 Task: Find connections with filter location Tébessa with filter topic #goalswith filter profile language Spanish with filter current company Digit Insurance with filter school VELS University with filter industry Retail Building Materials and Garden Equipment with filter service category Date Entry with filter keywords title Web Developer
Action: Mouse moved to (511, 71)
Screenshot: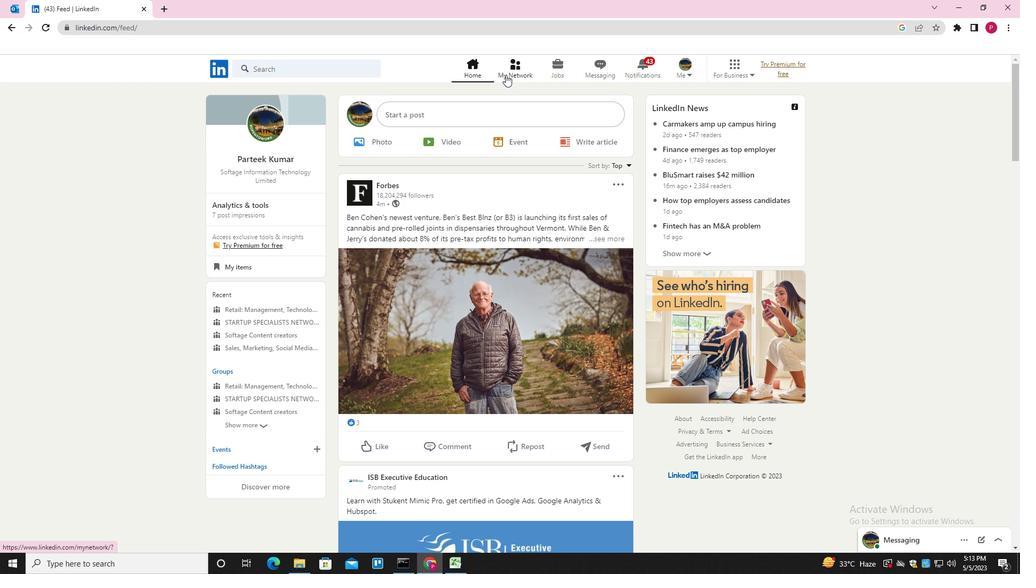 
Action: Mouse pressed left at (511, 71)
Screenshot: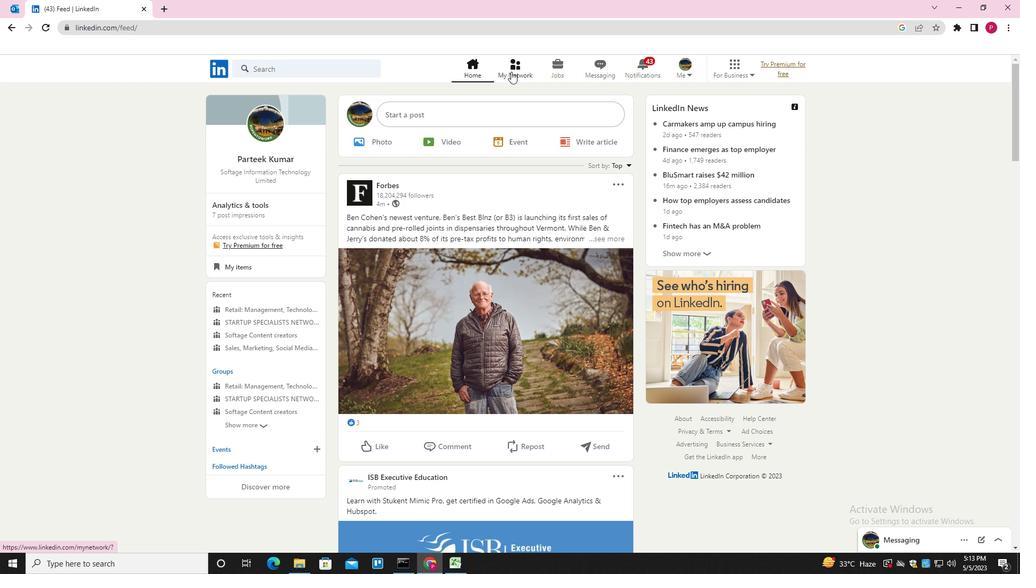 
Action: Mouse moved to (306, 121)
Screenshot: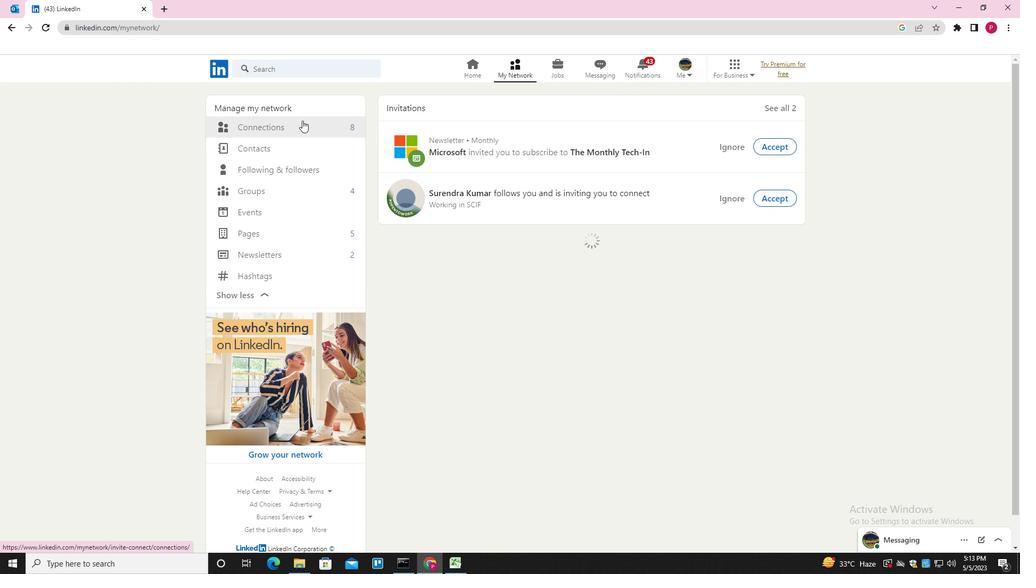 
Action: Mouse pressed left at (306, 121)
Screenshot: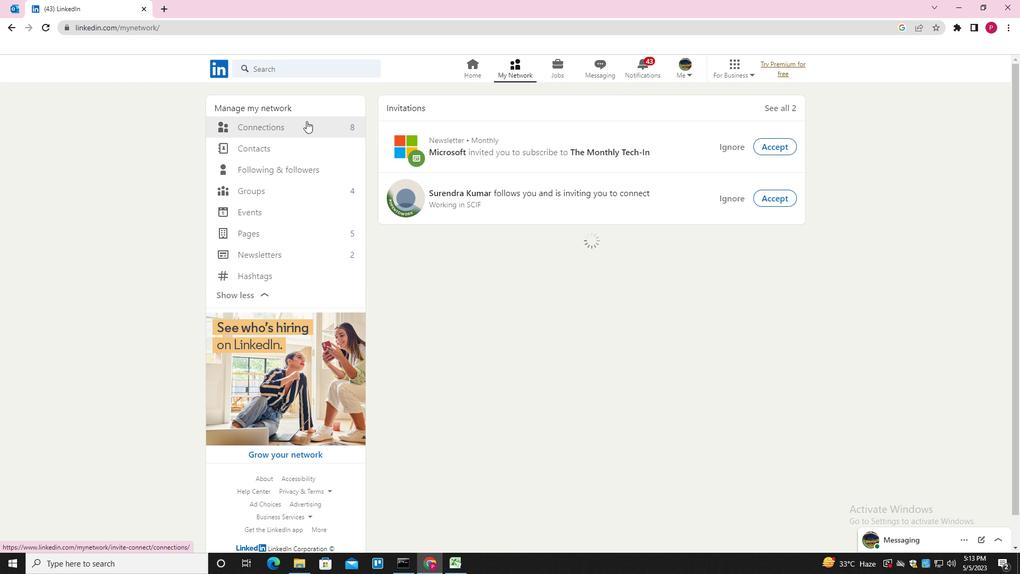 
Action: Mouse moved to (570, 130)
Screenshot: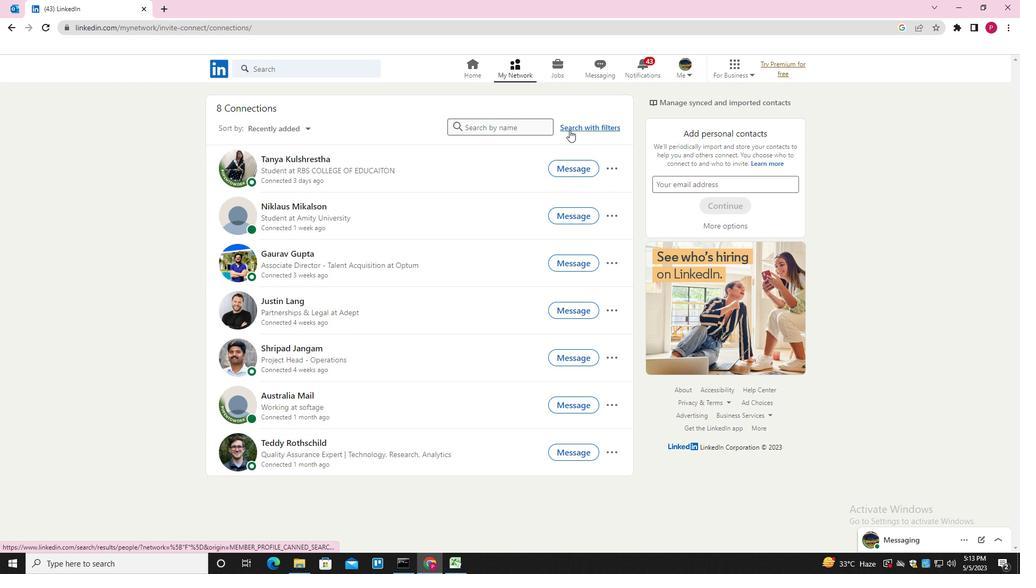 
Action: Mouse pressed left at (570, 130)
Screenshot: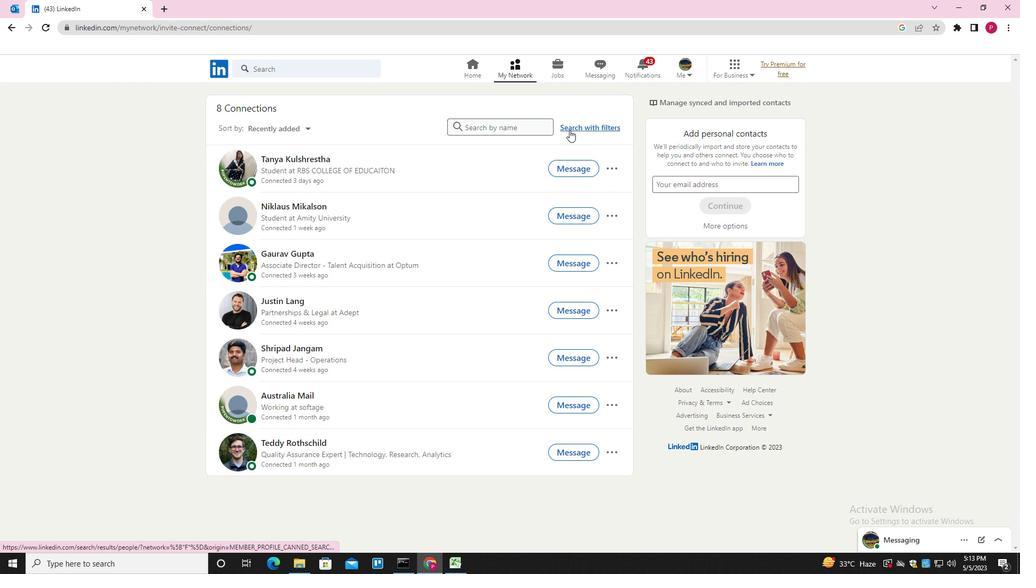 
Action: Mouse moved to (542, 98)
Screenshot: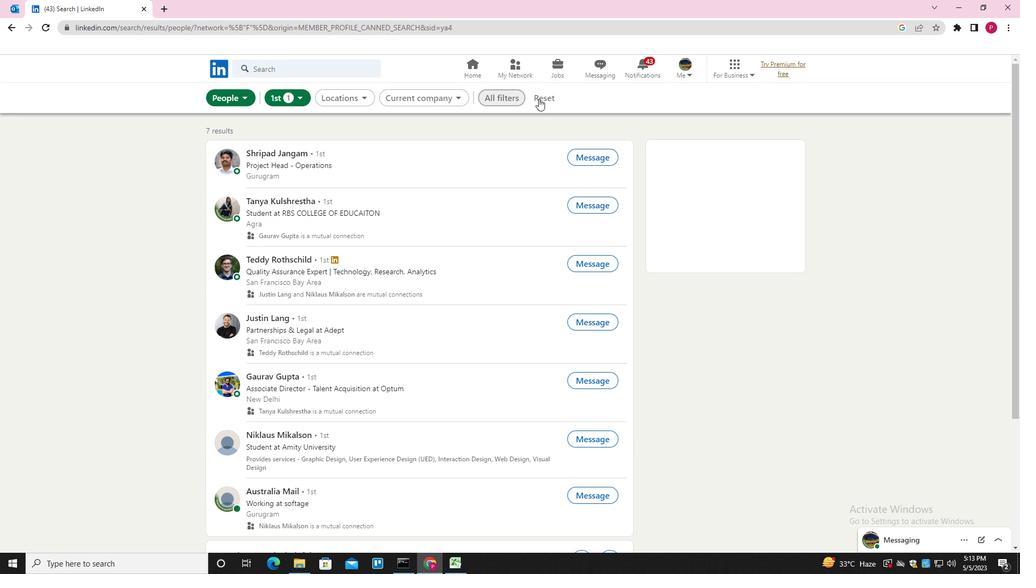 
Action: Mouse pressed left at (542, 98)
Screenshot: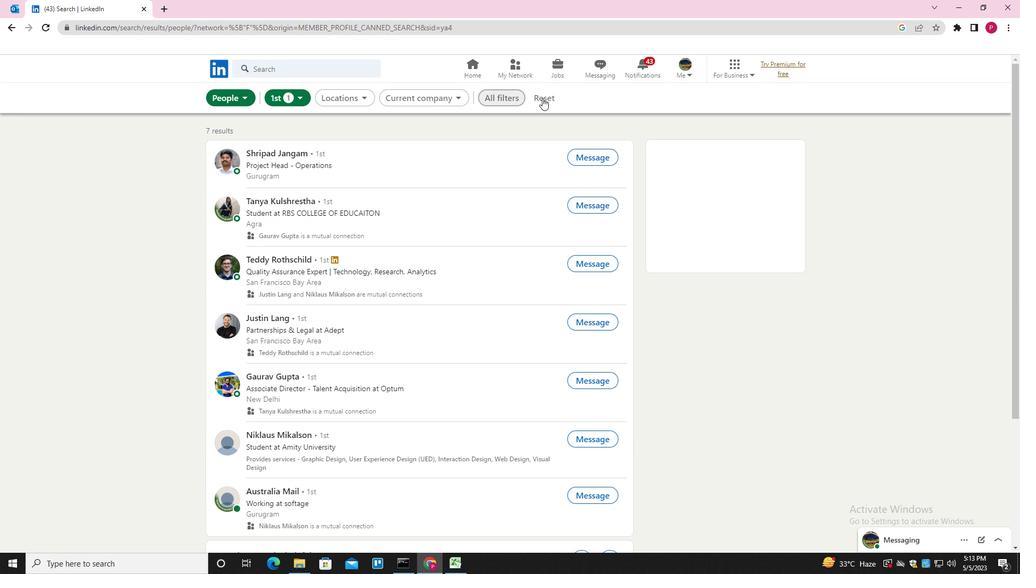 
Action: Mouse pressed left at (542, 98)
Screenshot: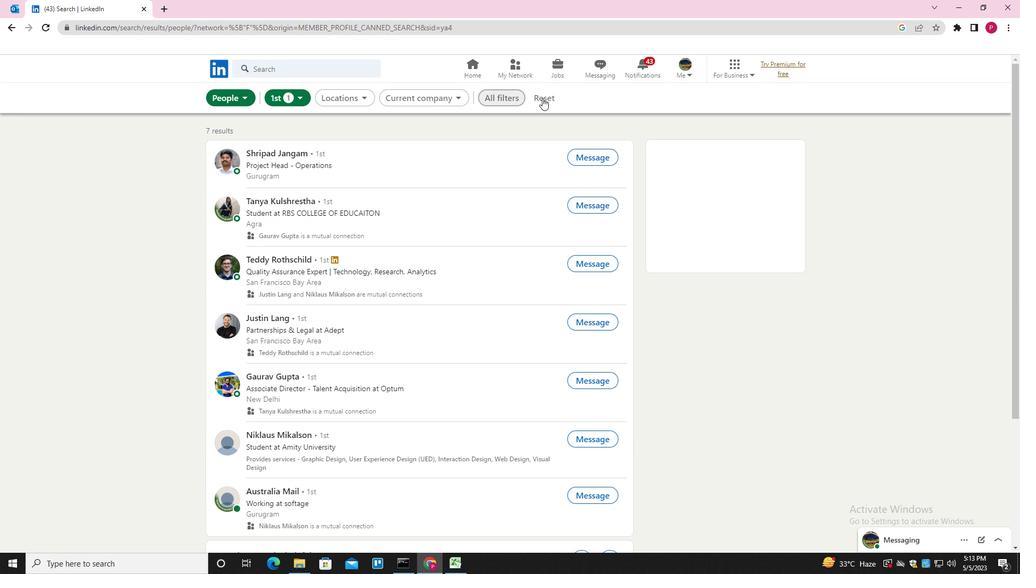 
Action: Mouse moved to (536, 97)
Screenshot: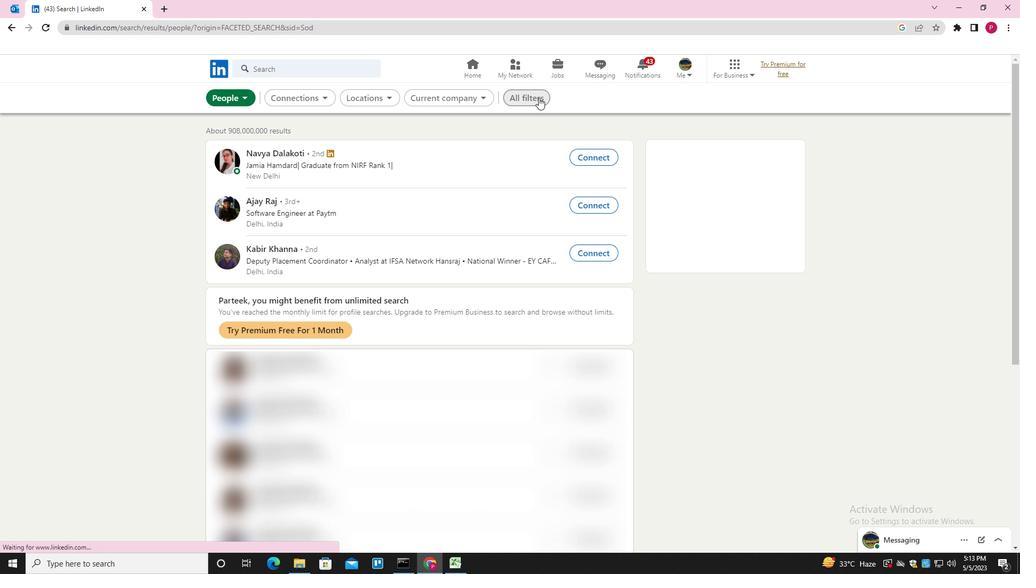 
Action: Mouse pressed left at (536, 97)
Screenshot: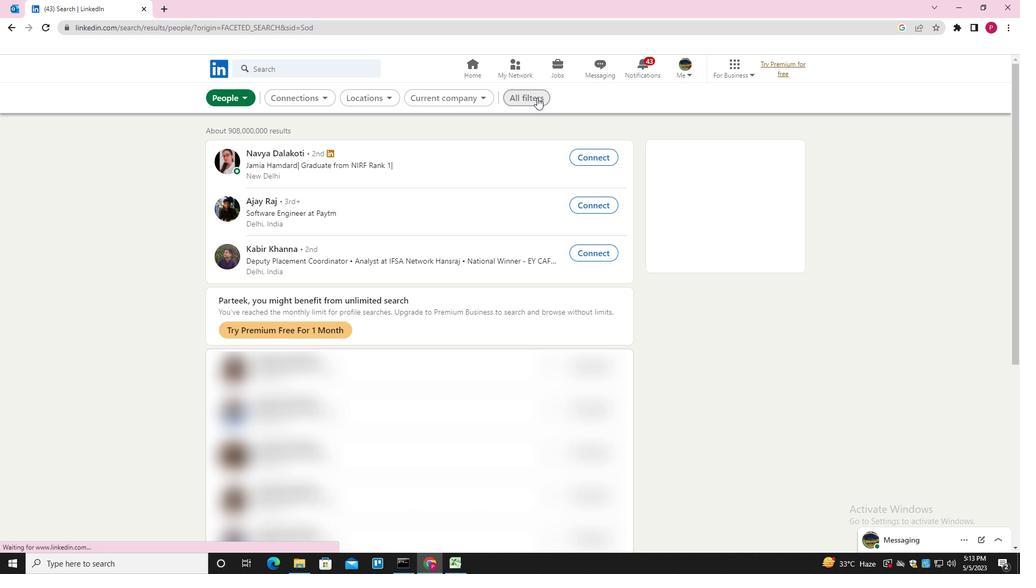 
Action: Mouse moved to (835, 289)
Screenshot: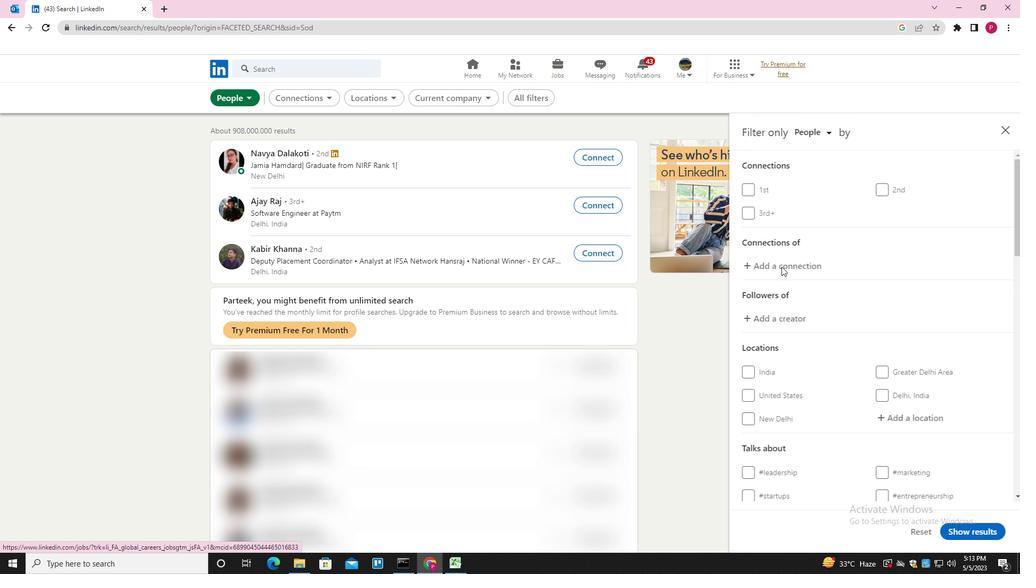 
Action: Mouse scrolled (835, 289) with delta (0, 0)
Screenshot: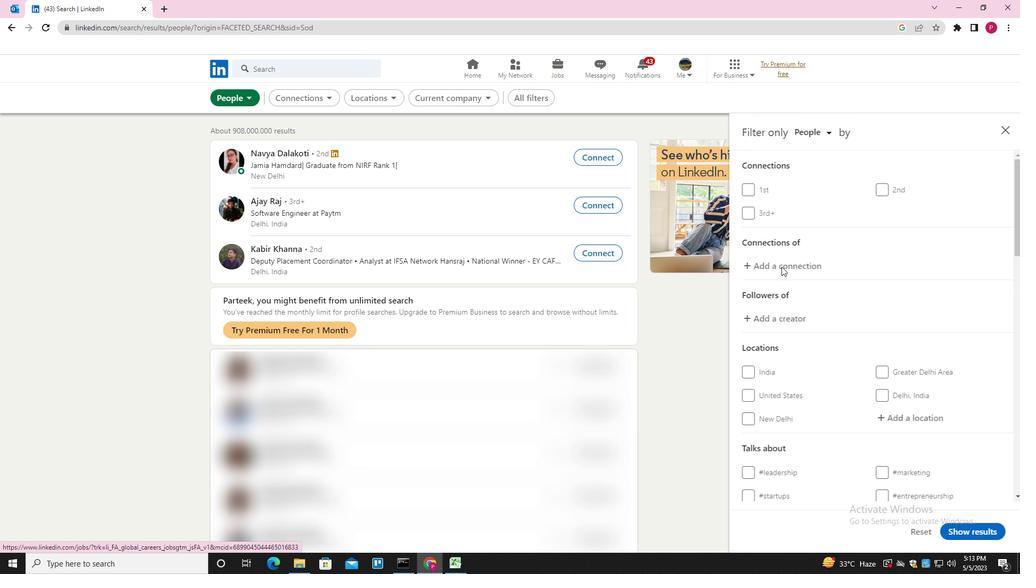 
Action: Mouse scrolled (835, 289) with delta (0, 0)
Screenshot: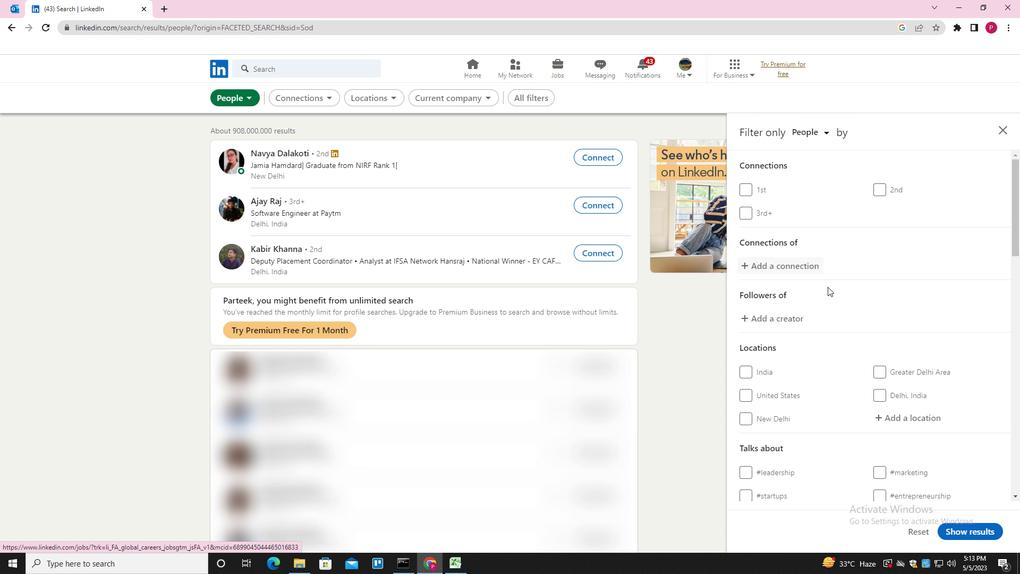 
Action: Mouse moved to (897, 314)
Screenshot: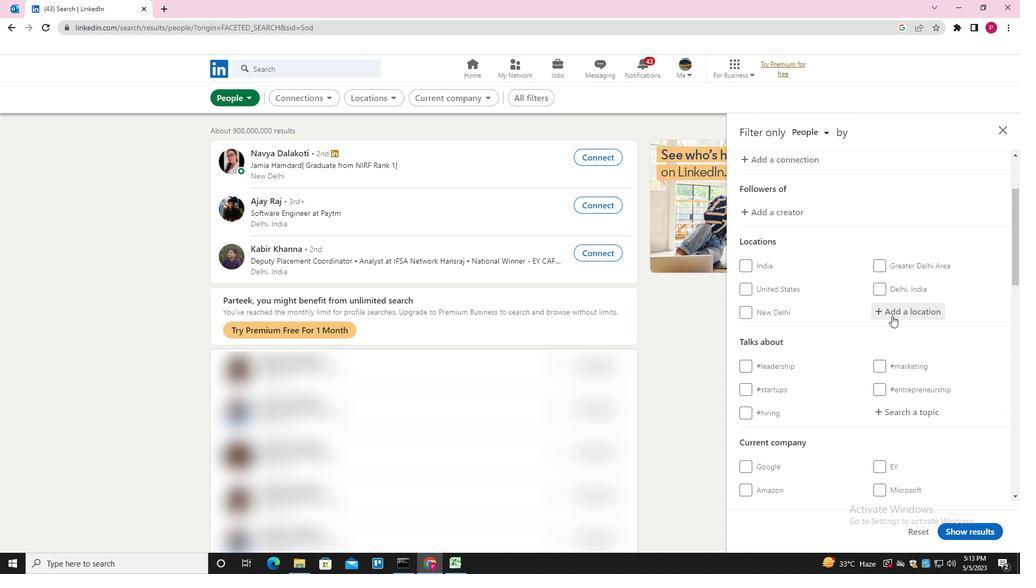 
Action: Mouse pressed left at (897, 314)
Screenshot: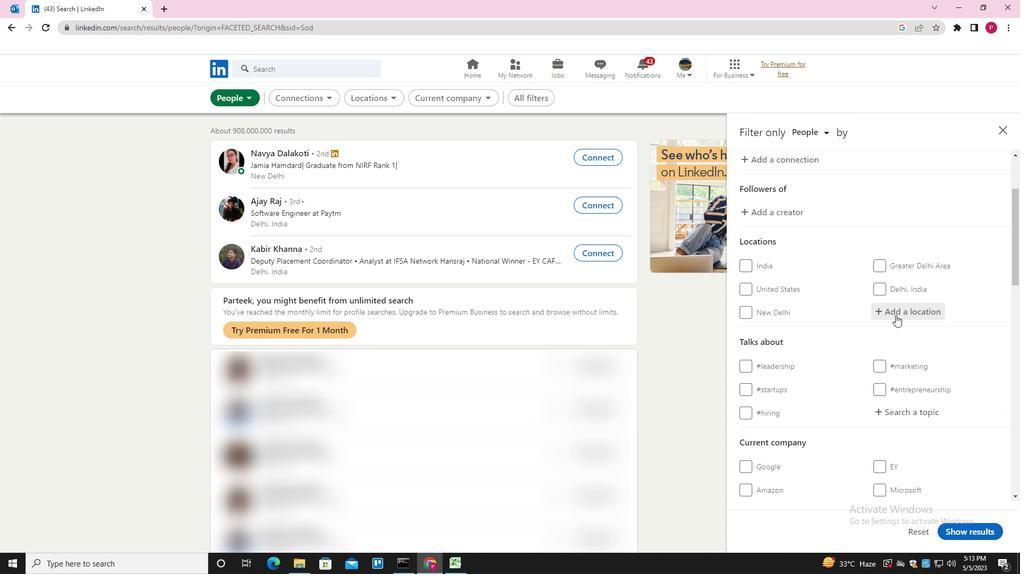 
Action: Mouse moved to (897, 314)
Screenshot: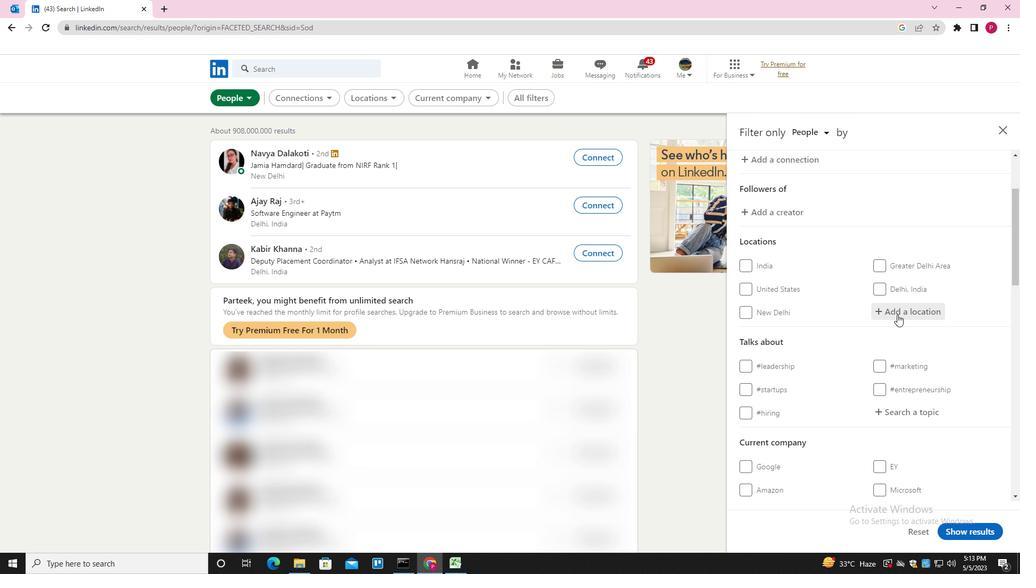 
Action: Key pressed <Key.shift>TEBESSA<Key.down><Key.enter>
Screenshot: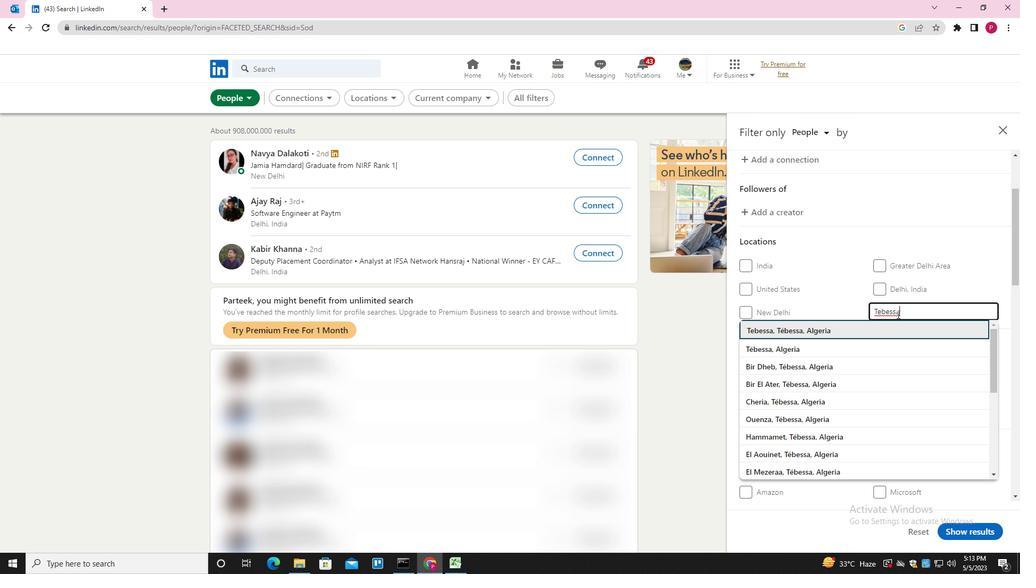 
Action: Mouse moved to (894, 319)
Screenshot: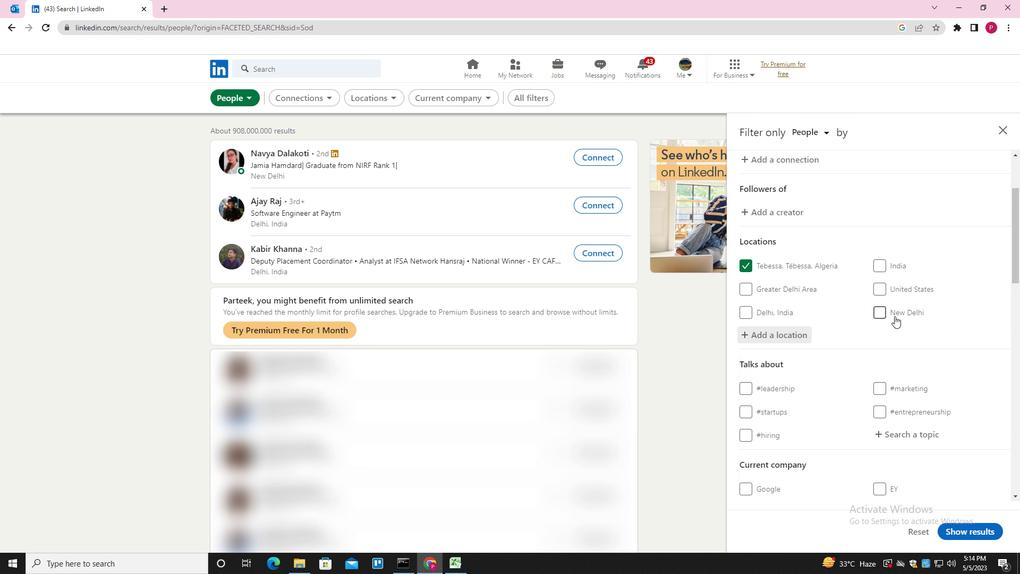 
Action: Mouse scrolled (894, 319) with delta (0, 0)
Screenshot: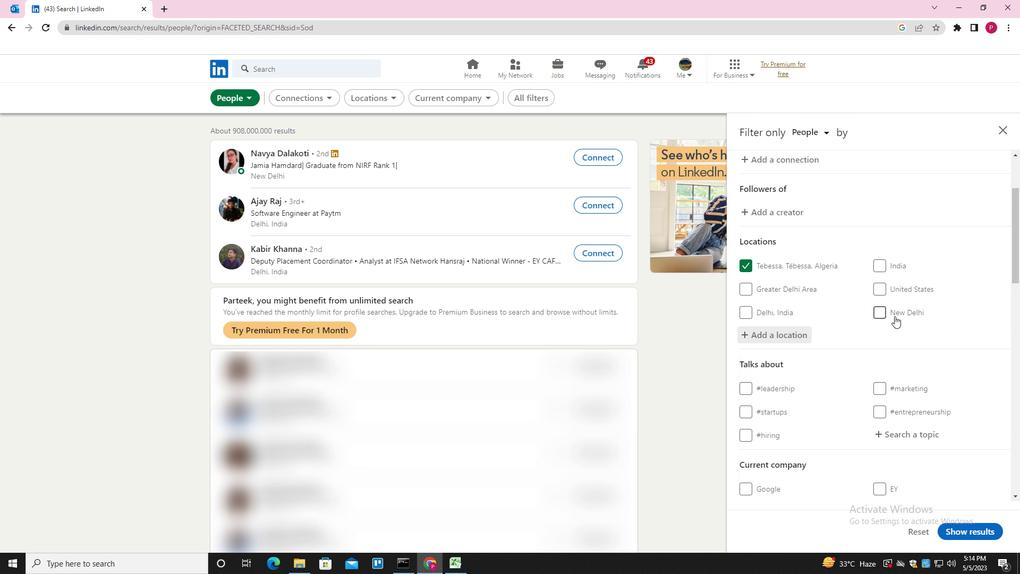 
Action: Mouse scrolled (894, 319) with delta (0, 0)
Screenshot: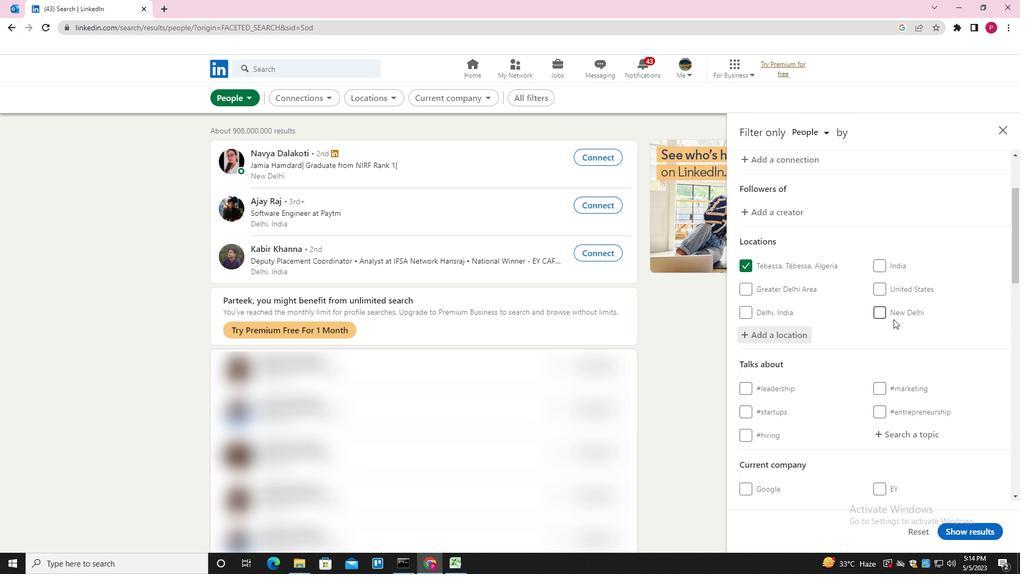 
Action: Mouse moved to (894, 321)
Screenshot: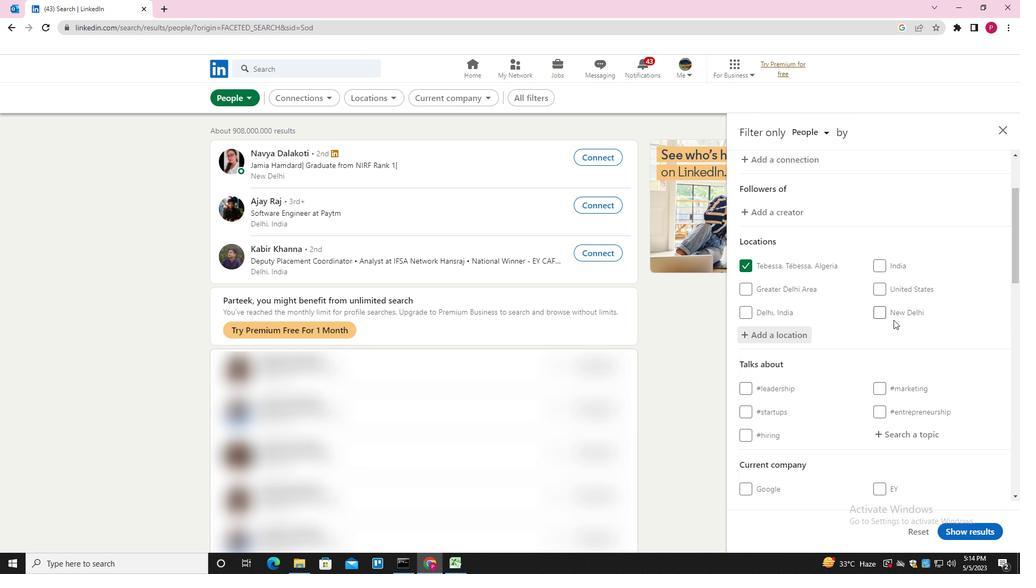 
Action: Mouse scrolled (894, 320) with delta (0, 0)
Screenshot: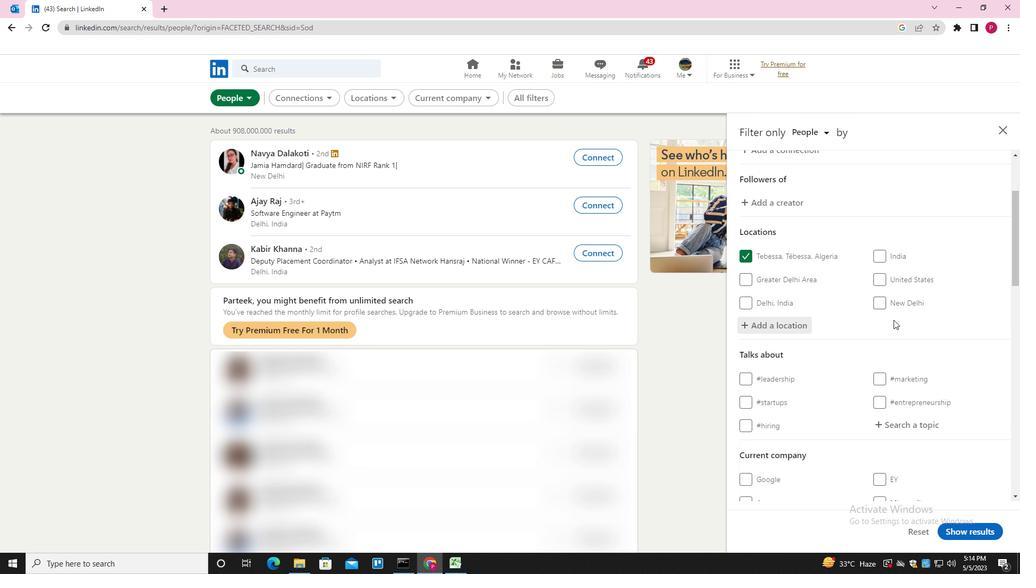 
Action: Mouse moved to (924, 266)
Screenshot: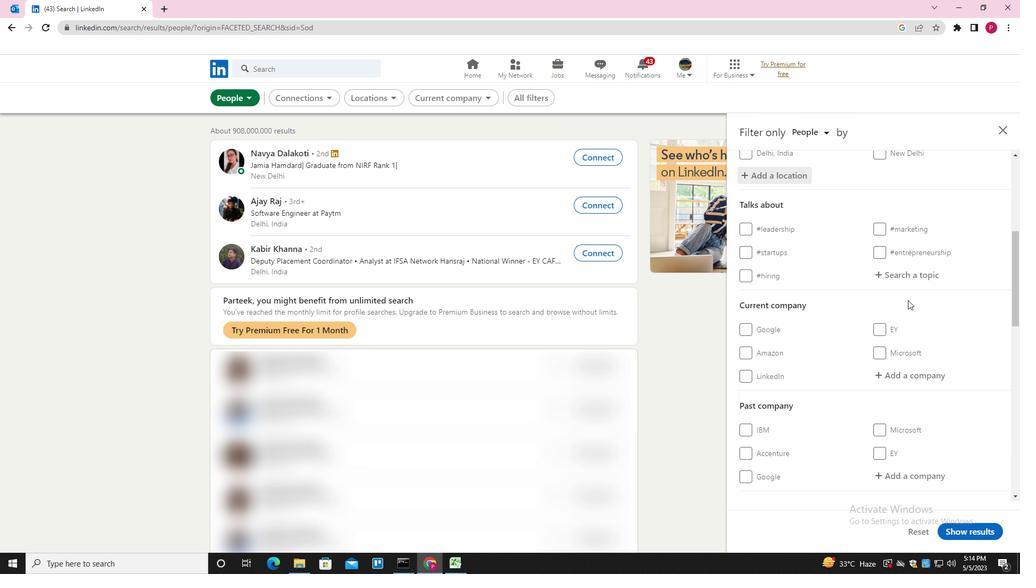 
Action: Mouse pressed left at (924, 266)
Screenshot: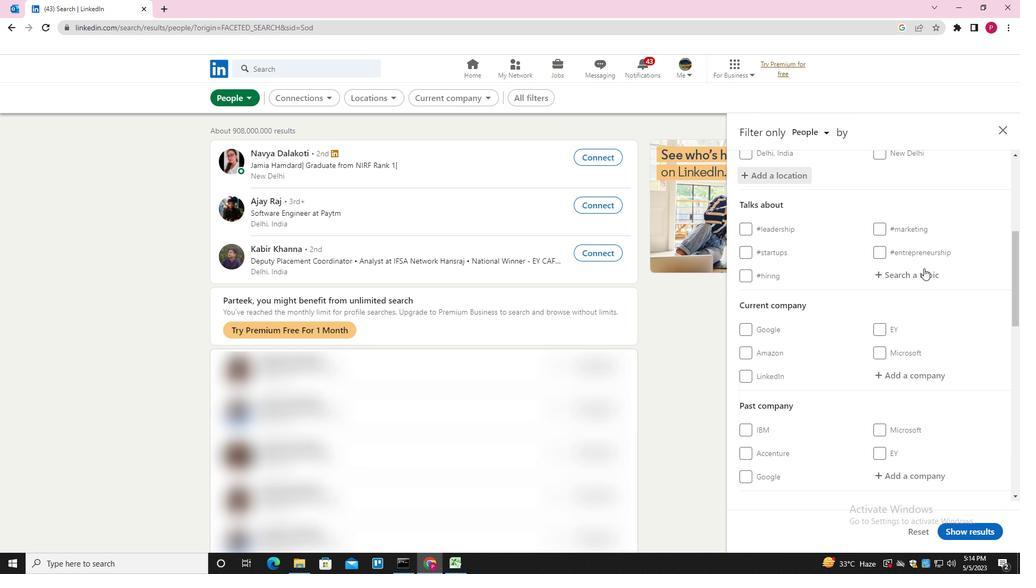 
Action: Key pressed GOL<Key.backspace>ALS<Key.down><Key.enter>
Screenshot: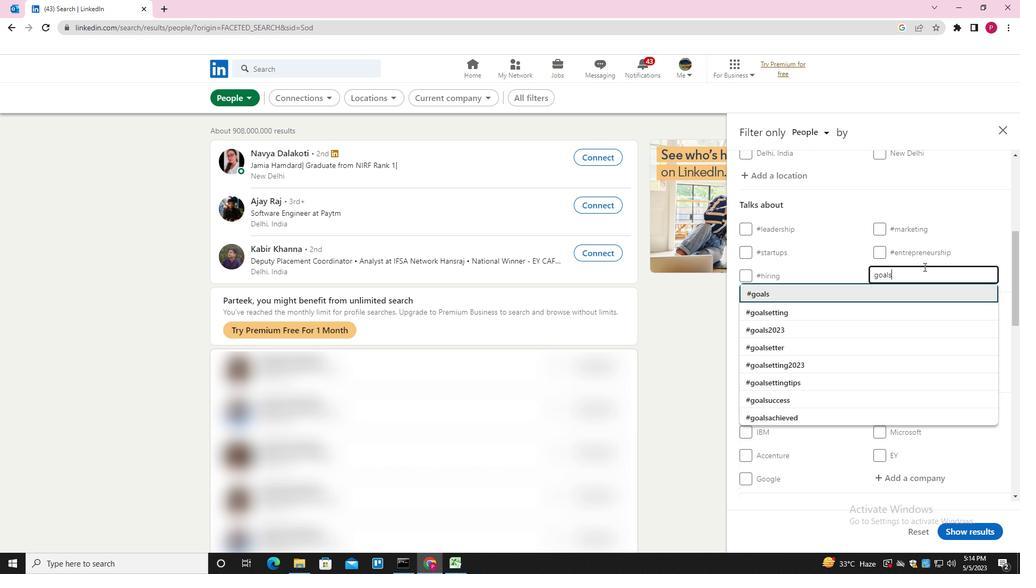 
Action: Mouse moved to (863, 339)
Screenshot: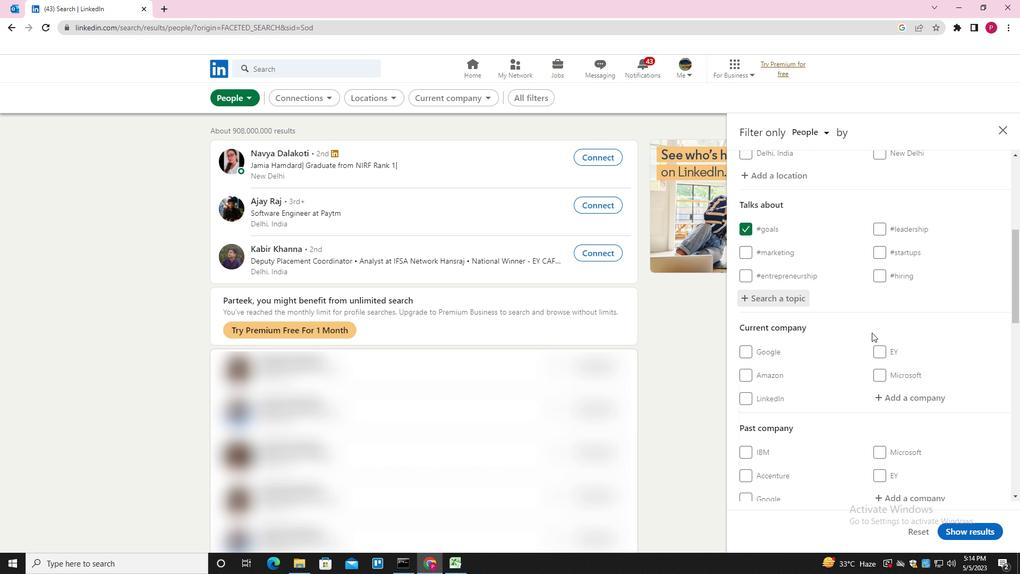 
Action: Mouse scrolled (863, 338) with delta (0, 0)
Screenshot: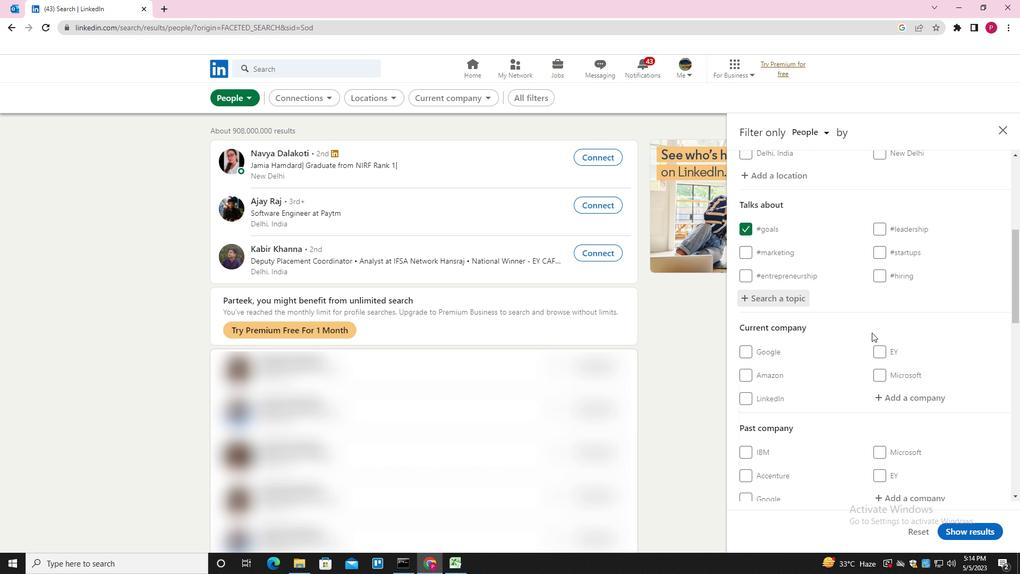 
Action: Mouse scrolled (863, 338) with delta (0, 0)
Screenshot: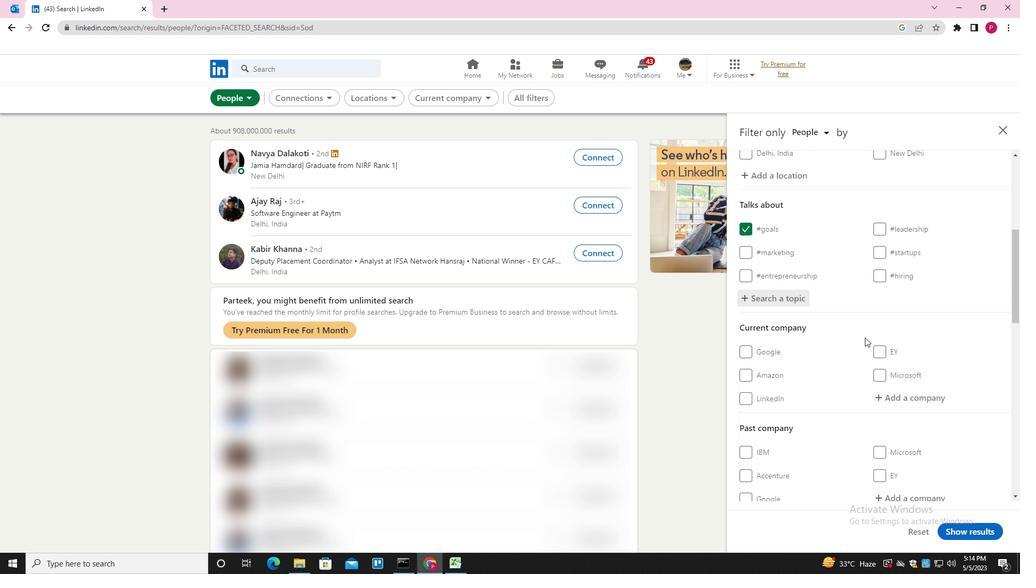 
Action: Mouse scrolled (863, 338) with delta (0, 0)
Screenshot: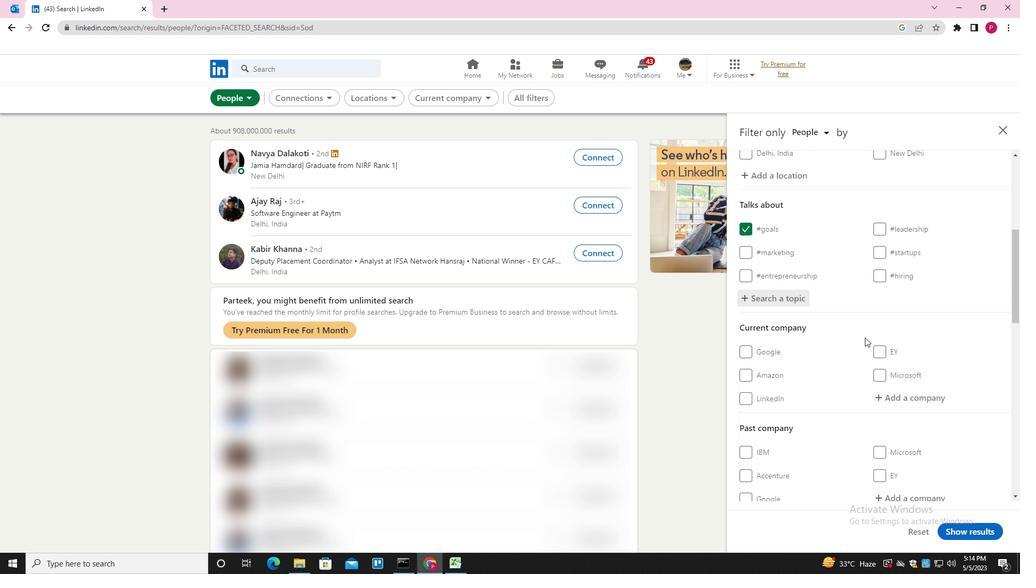 
Action: Mouse scrolled (863, 338) with delta (0, 0)
Screenshot: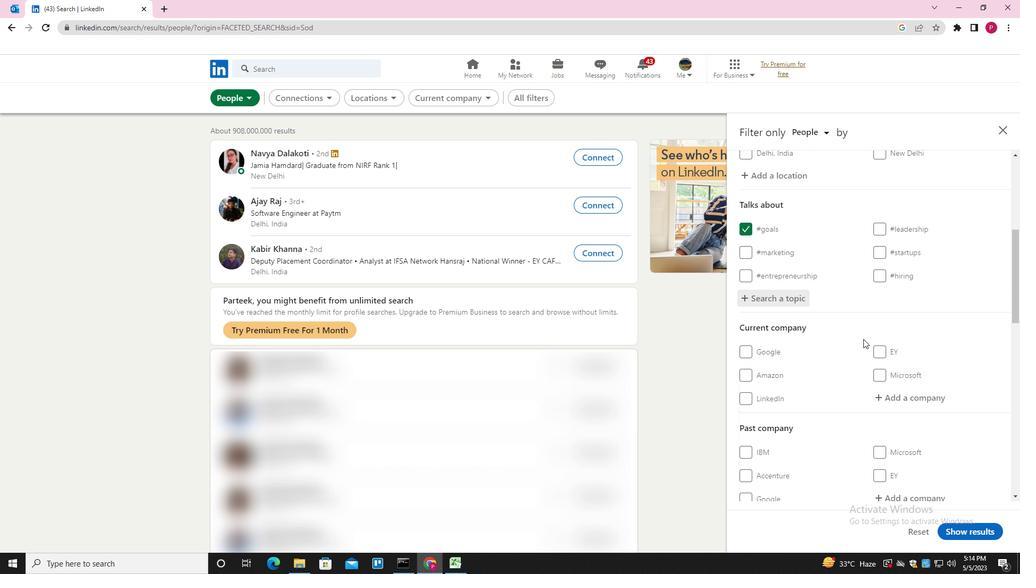 
Action: Mouse scrolled (863, 338) with delta (0, 0)
Screenshot: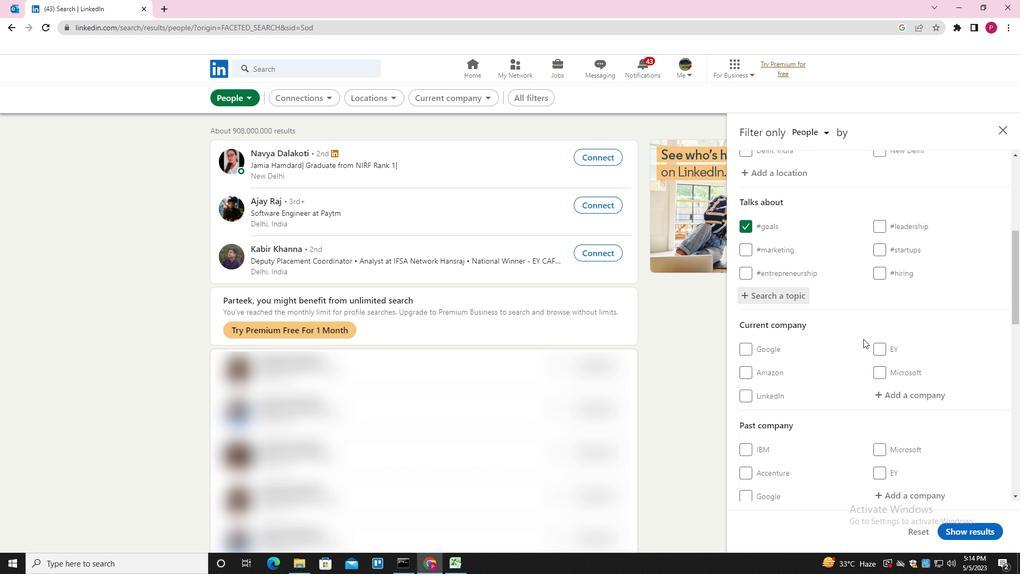 
Action: Mouse scrolled (863, 338) with delta (0, 0)
Screenshot: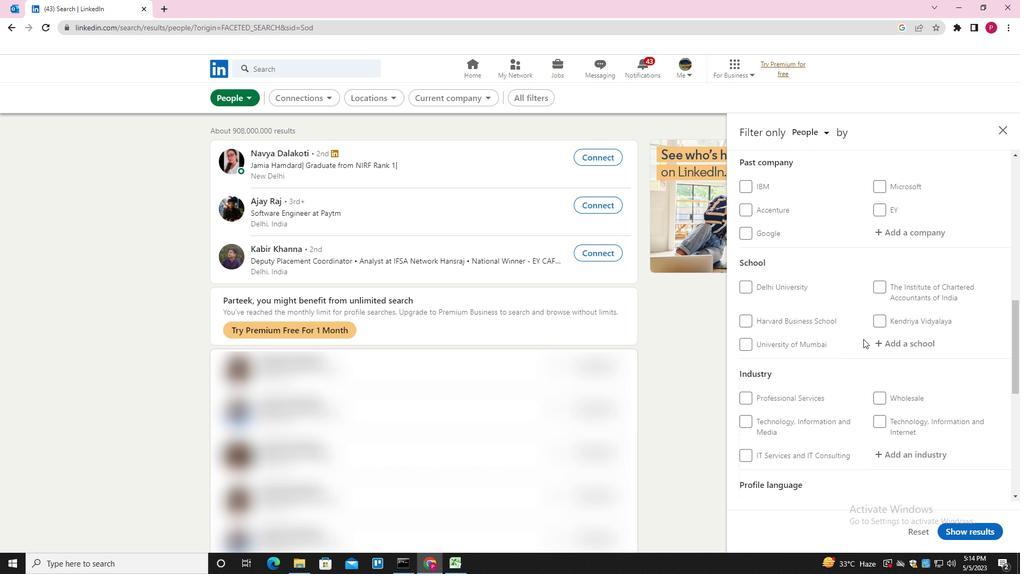 
Action: Mouse scrolled (863, 338) with delta (0, 0)
Screenshot: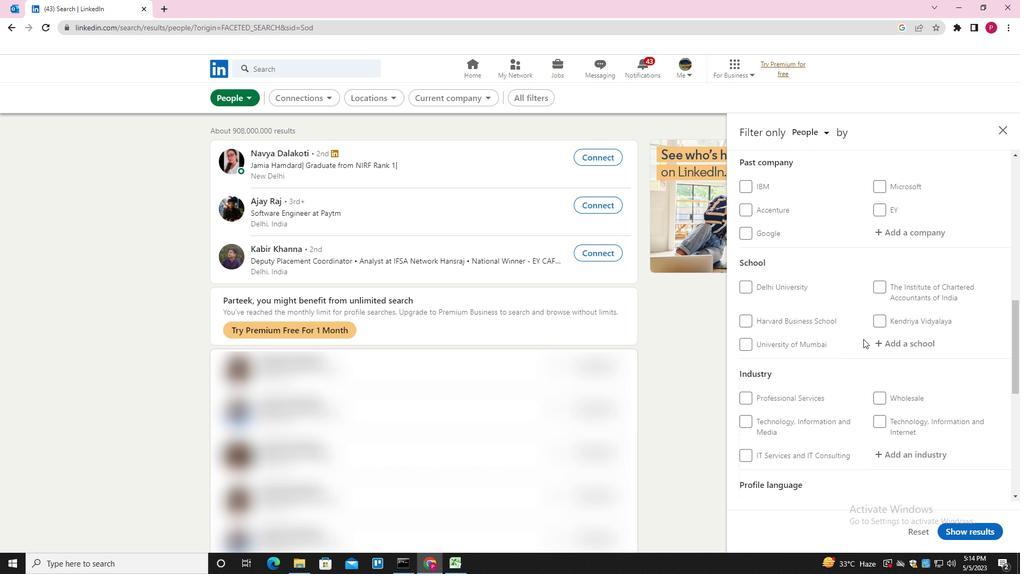 
Action: Mouse scrolled (863, 338) with delta (0, 0)
Screenshot: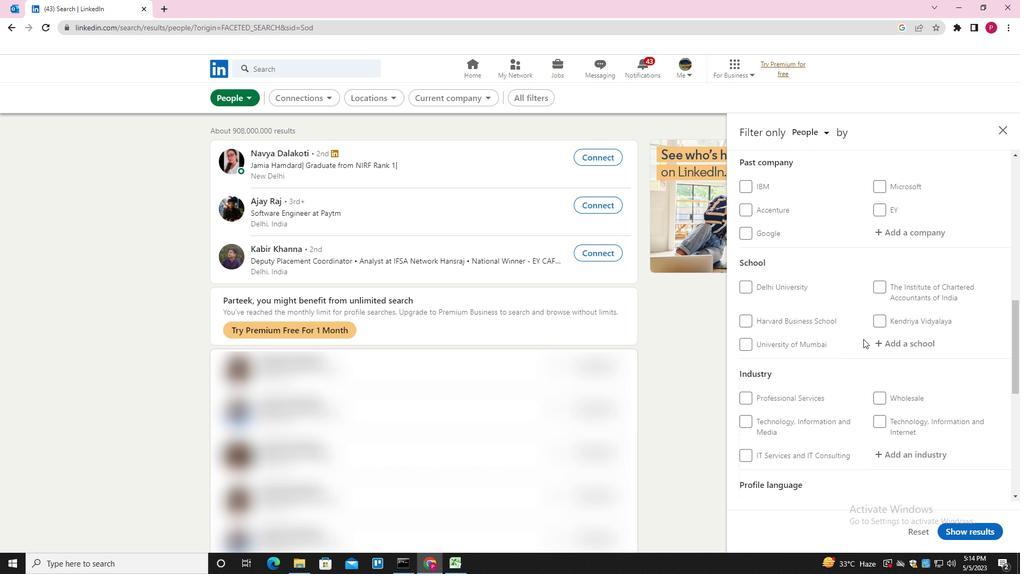 
Action: Mouse scrolled (863, 338) with delta (0, 0)
Screenshot: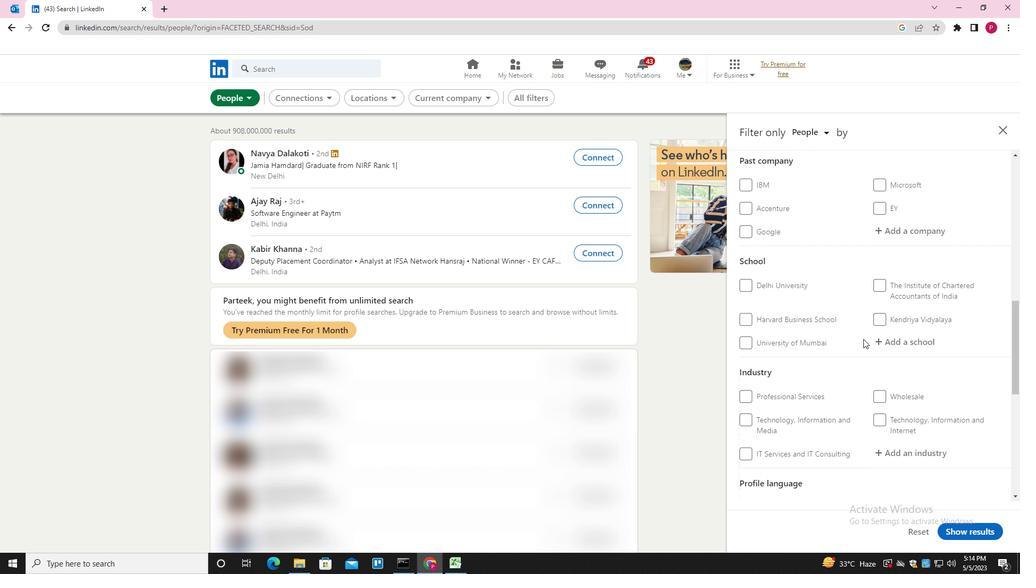 
Action: Mouse scrolled (863, 338) with delta (0, 0)
Screenshot: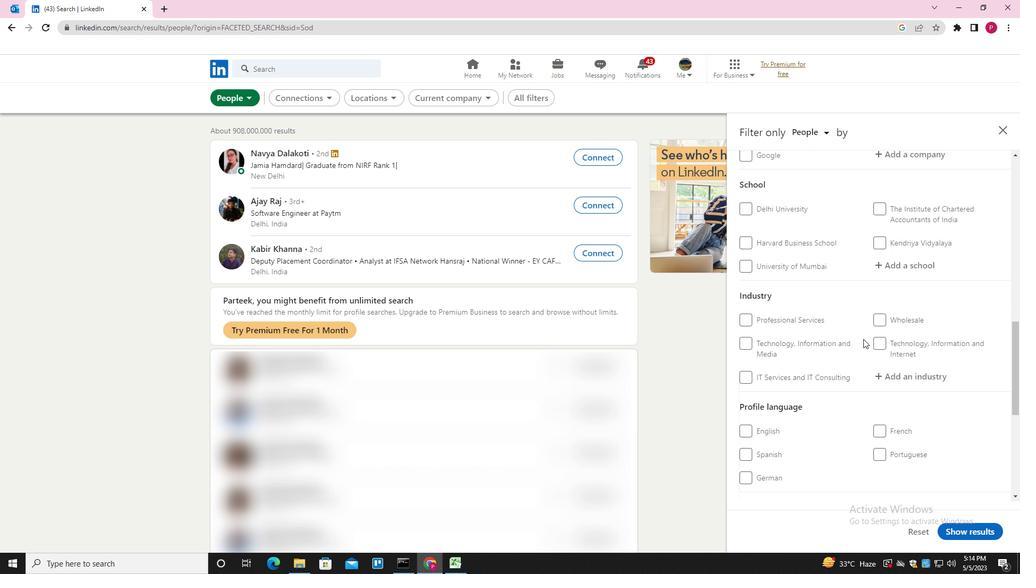 
Action: Mouse moved to (759, 265)
Screenshot: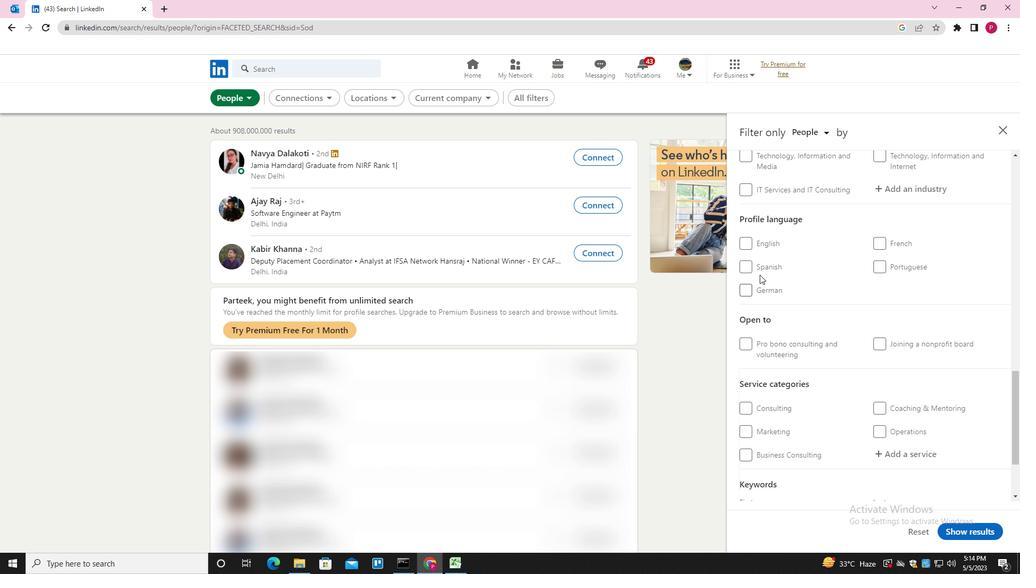 
Action: Mouse pressed left at (759, 265)
Screenshot: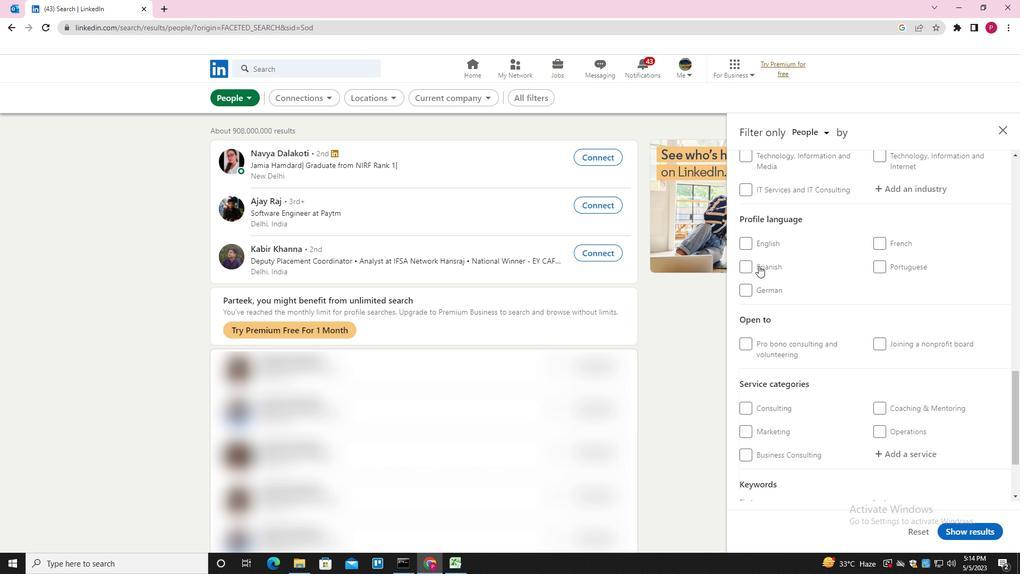 
Action: Mouse moved to (808, 289)
Screenshot: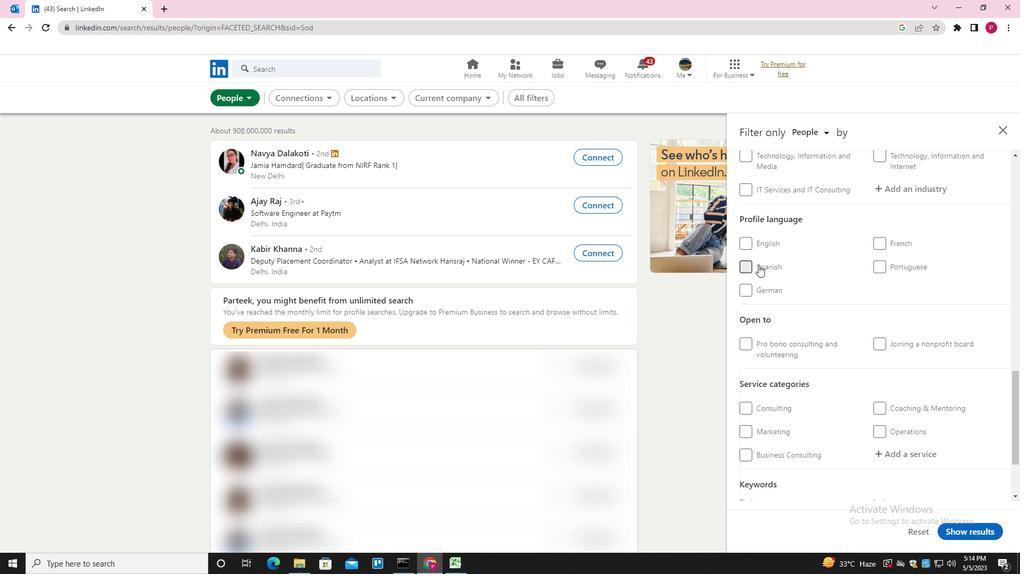 
Action: Mouse scrolled (808, 290) with delta (0, 0)
Screenshot: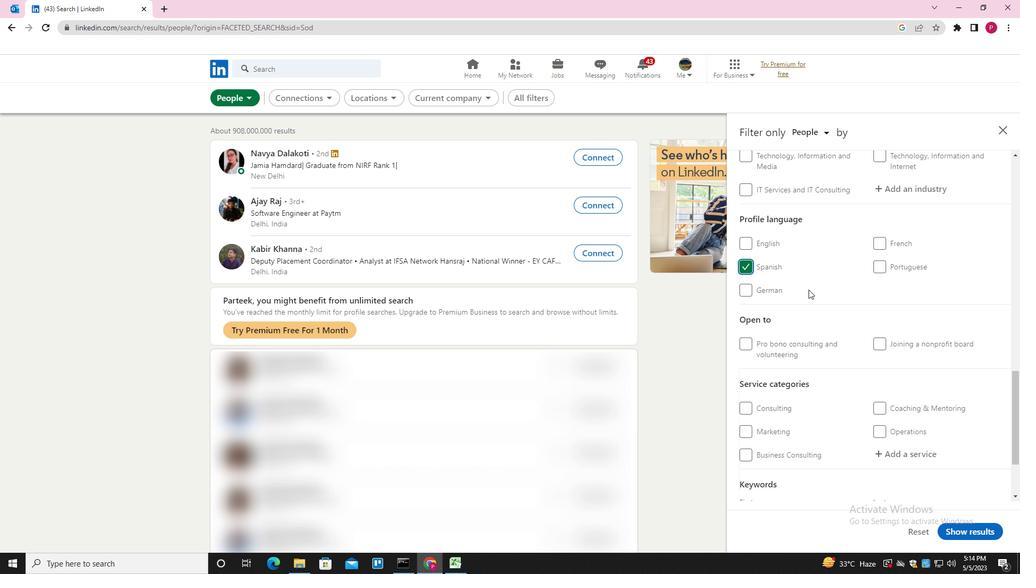 
Action: Mouse scrolled (808, 290) with delta (0, 0)
Screenshot: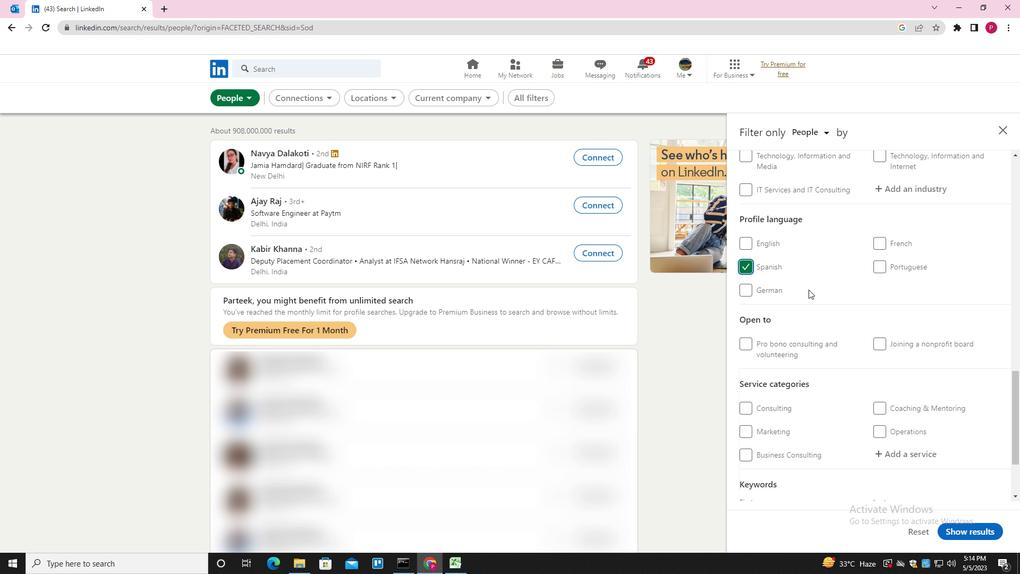 
Action: Mouse scrolled (808, 290) with delta (0, 0)
Screenshot: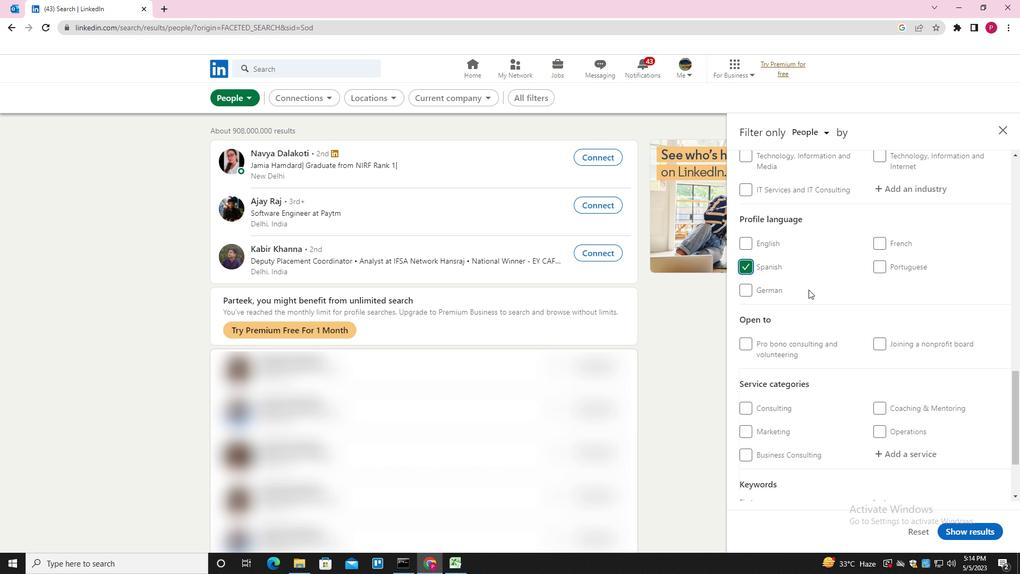 
Action: Mouse scrolled (808, 290) with delta (0, 0)
Screenshot: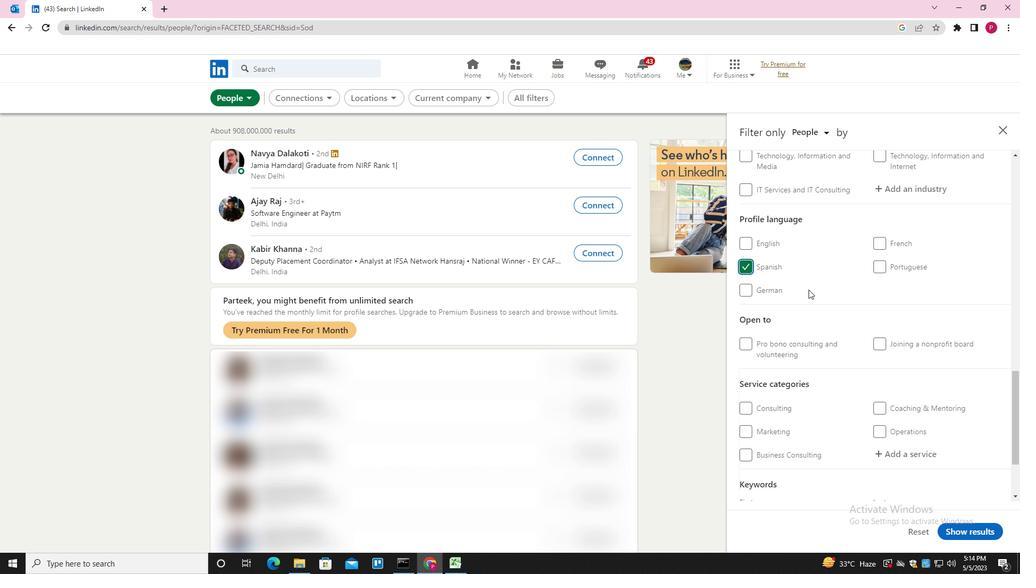 
Action: Mouse scrolled (808, 290) with delta (0, 0)
Screenshot: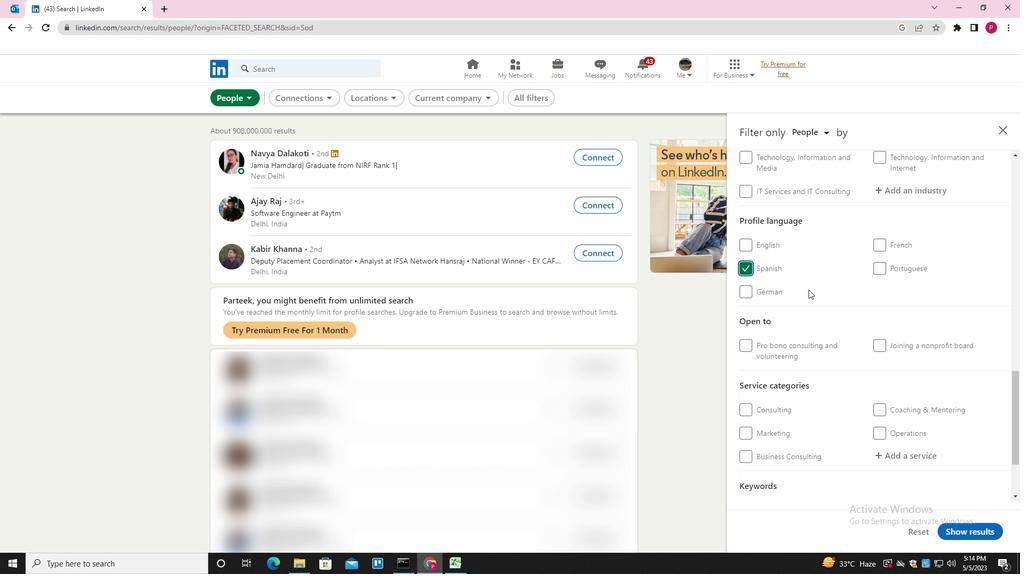 
Action: Mouse scrolled (808, 290) with delta (0, 0)
Screenshot: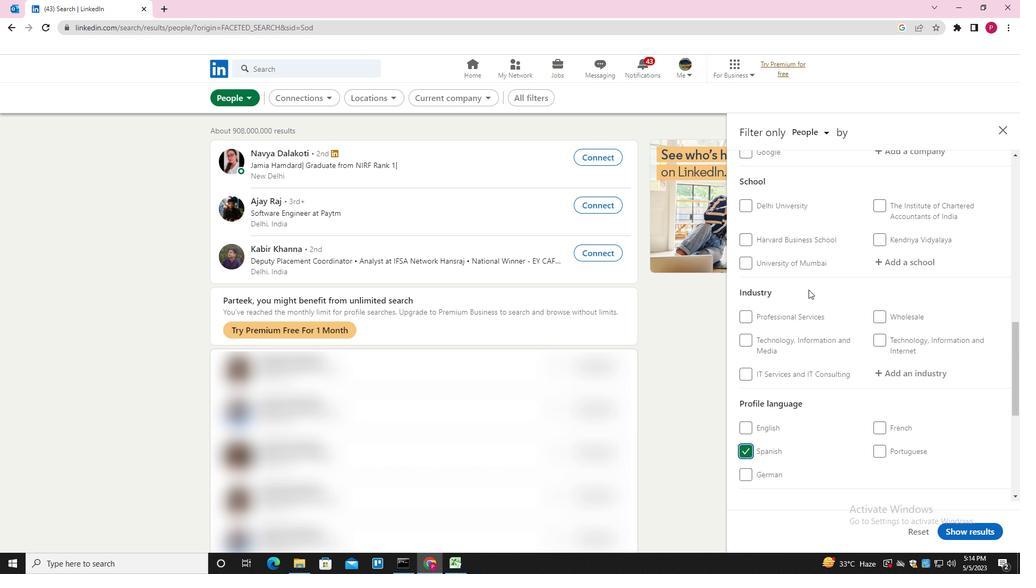 
Action: Mouse scrolled (808, 290) with delta (0, 0)
Screenshot: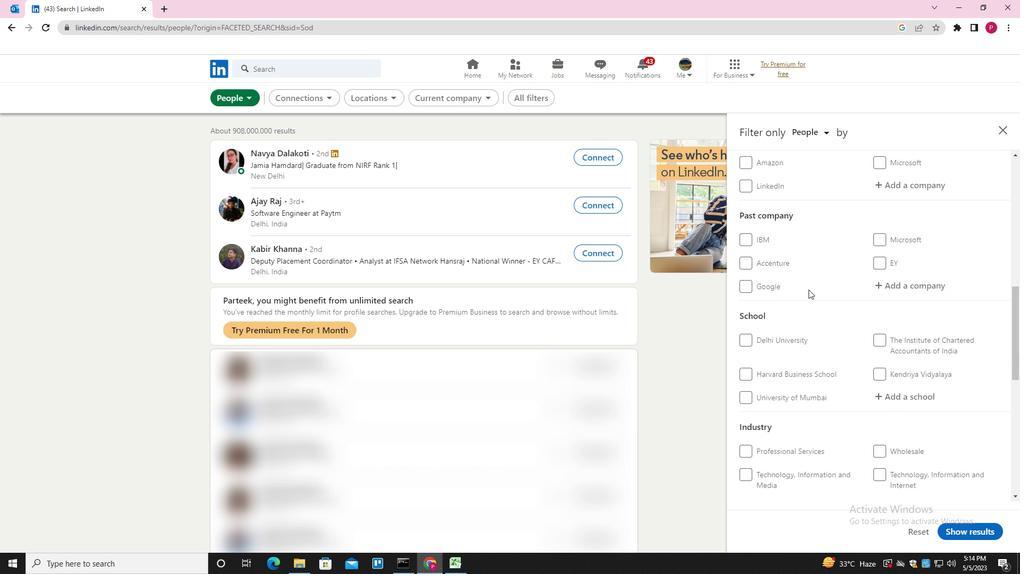 
Action: Mouse moved to (907, 239)
Screenshot: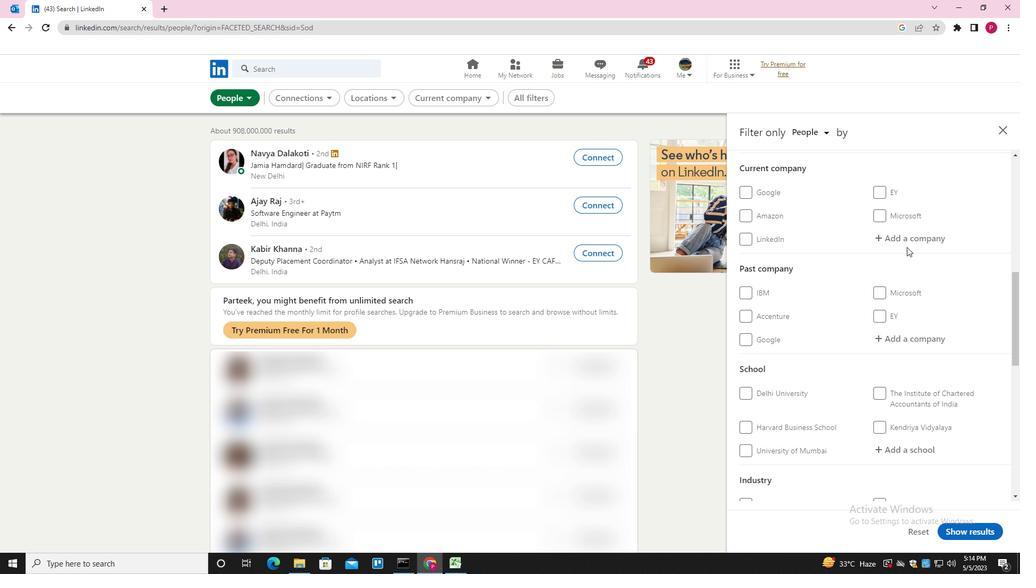 
Action: Mouse pressed left at (907, 239)
Screenshot: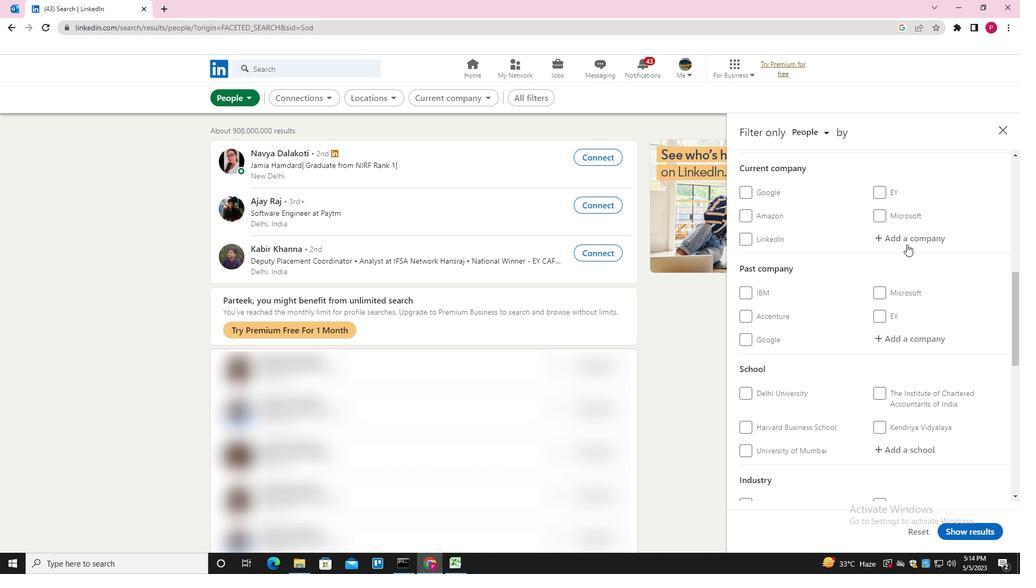 
Action: Key pressed <Key.shift><Key.shift><Key.shift><Key.shift><Key.shift><Key.shift><Key.shift><Key.shift><Key.shift>DIGIT<Key.space><Key.shift><Key.shift><Key.shift>INSURANCE<Key.down><Key.enter>
Screenshot: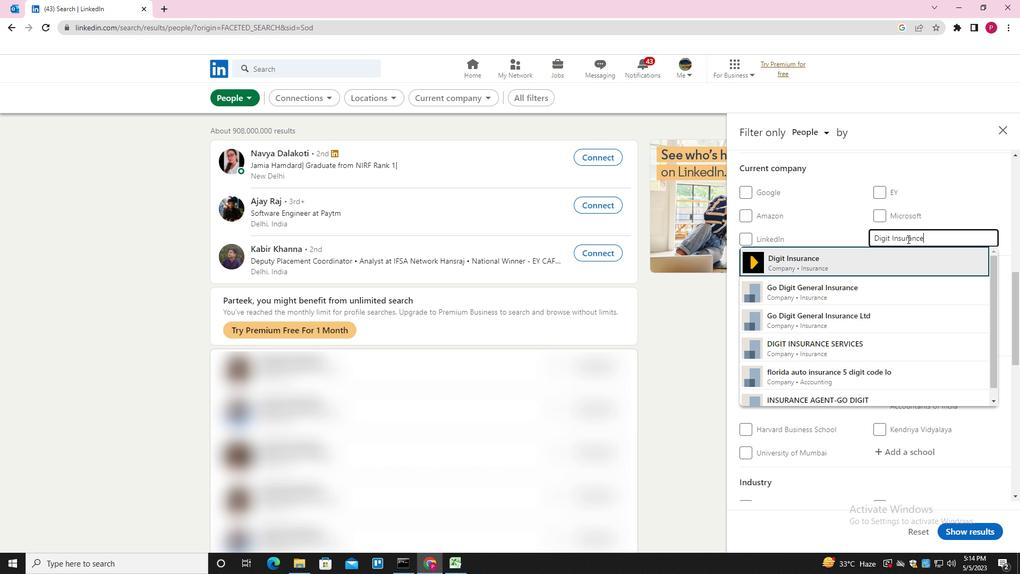 
Action: Mouse moved to (884, 296)
Screenshot: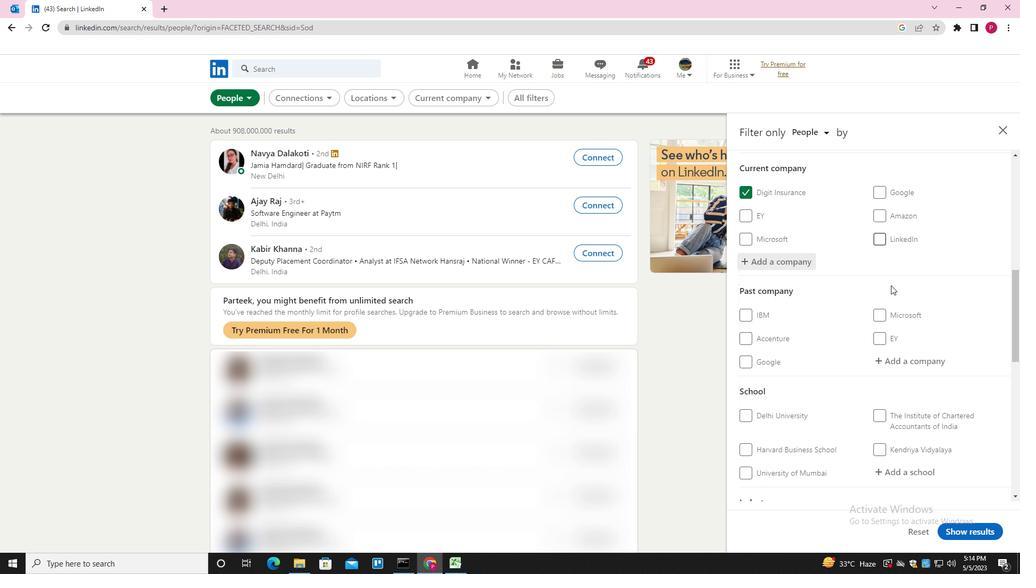 
Action: Mouse scrolled (884, 295) with delta (0, 0)
Screenshot: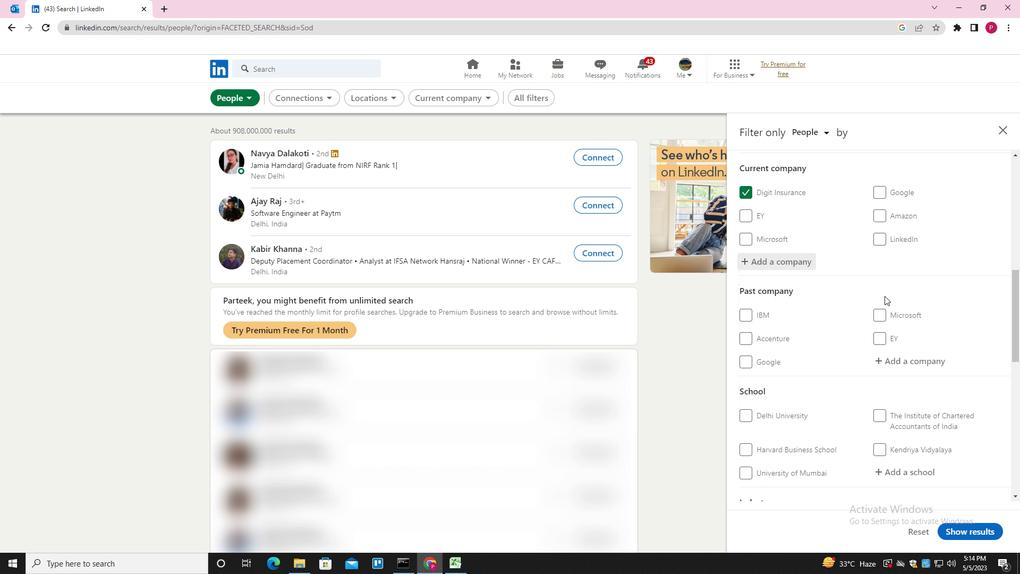 
Action: Mouse scrolled (884, 295) with delta (0, 0)
Screenshot: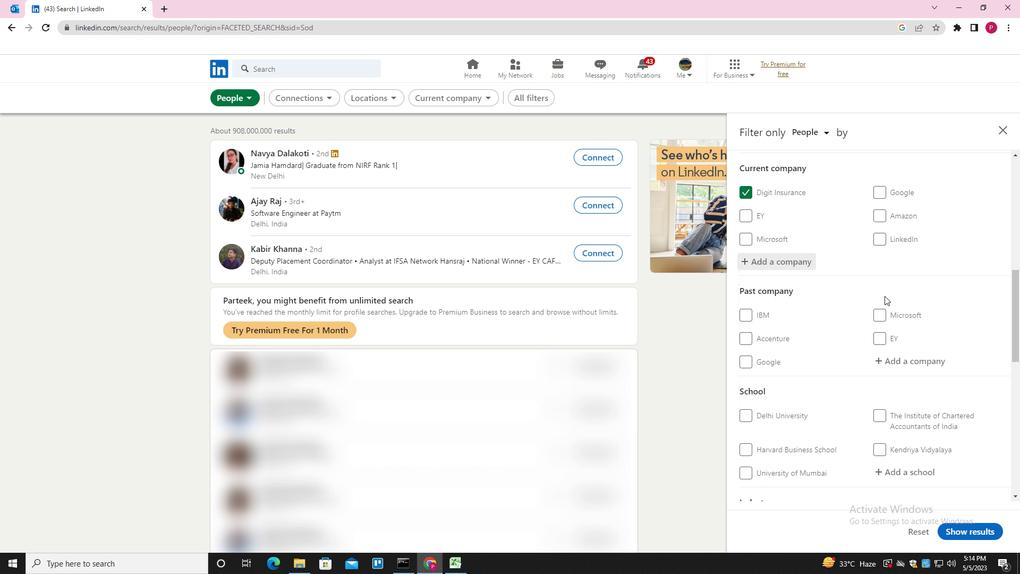 
Action: Mouse scrolled (884, 295) with delta (0, 0)
Screenshot: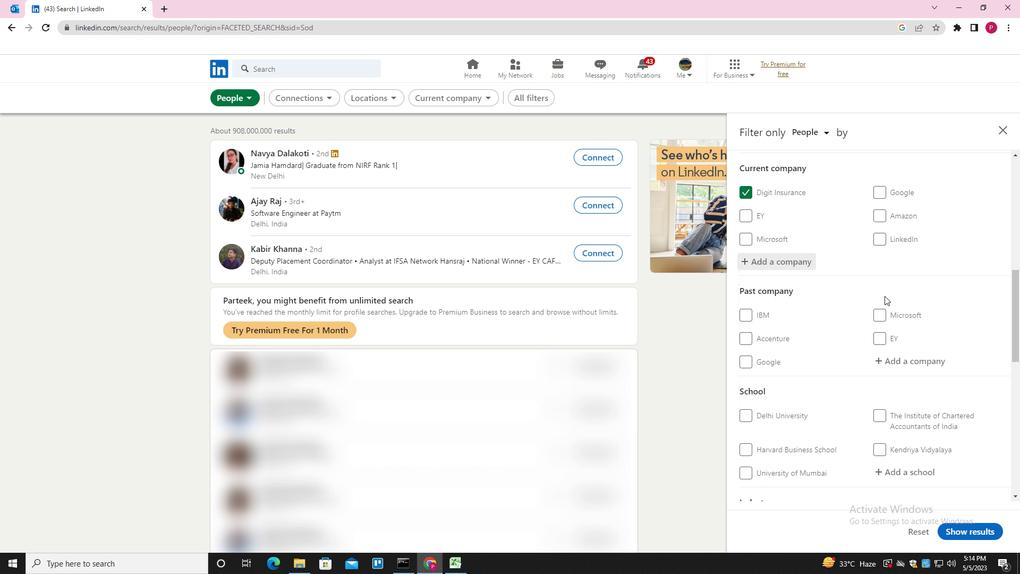 
Action: Mouse moved to (908, 312)
Screenshot: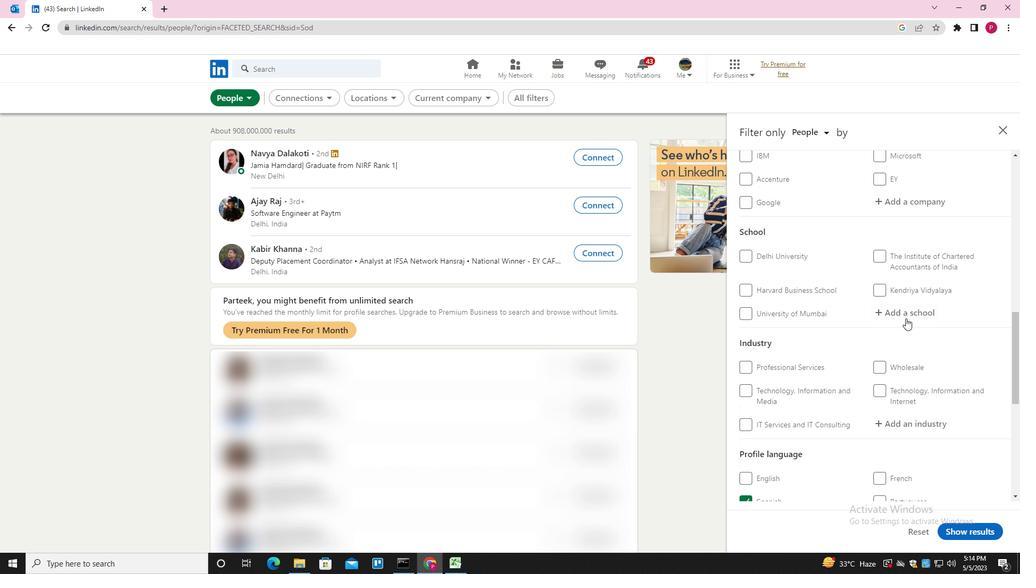 
Action: Mouse pressed left at (908, 312)
Screenshot: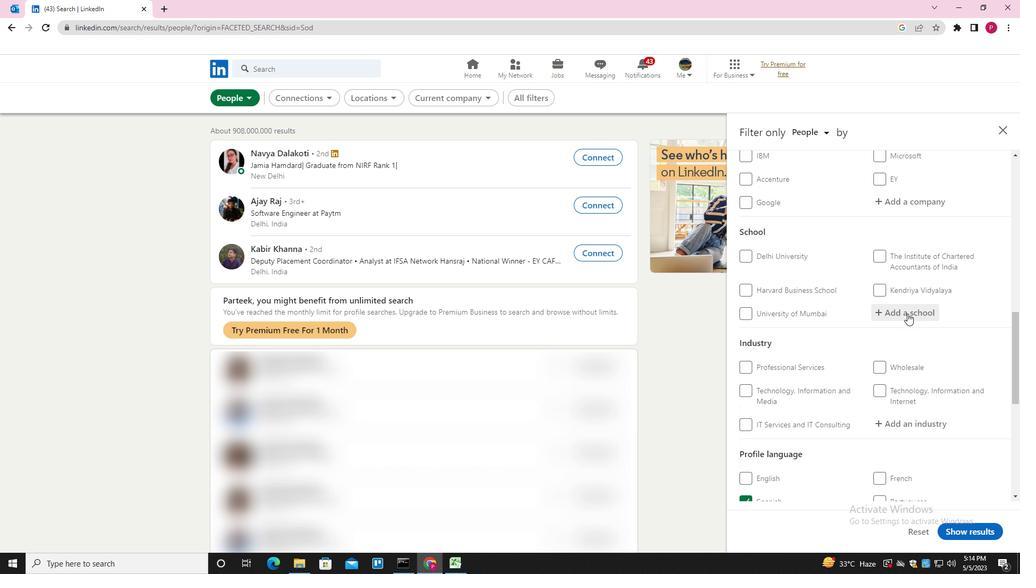 
Action: Key pressed <Key.shift><Key.shift><Key.shift><Key.shift>VELS<Key.space><Key.shift><Key.shift><Key.shift><Key.shift>UNIVERSITY<Key.down><Key.enter>
Screenshot: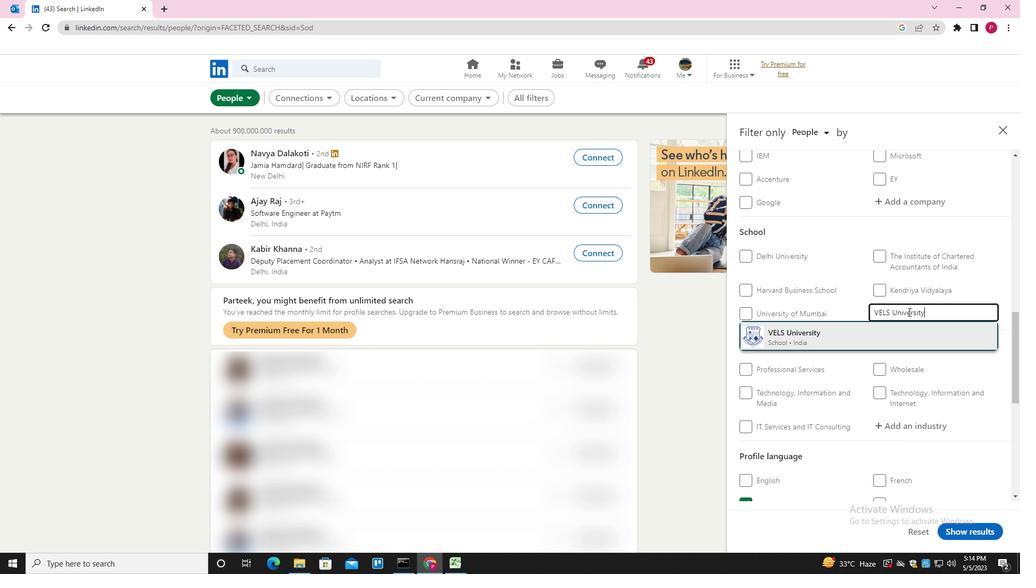 
Action: Mouse moved to (902, 359)
Screenshot: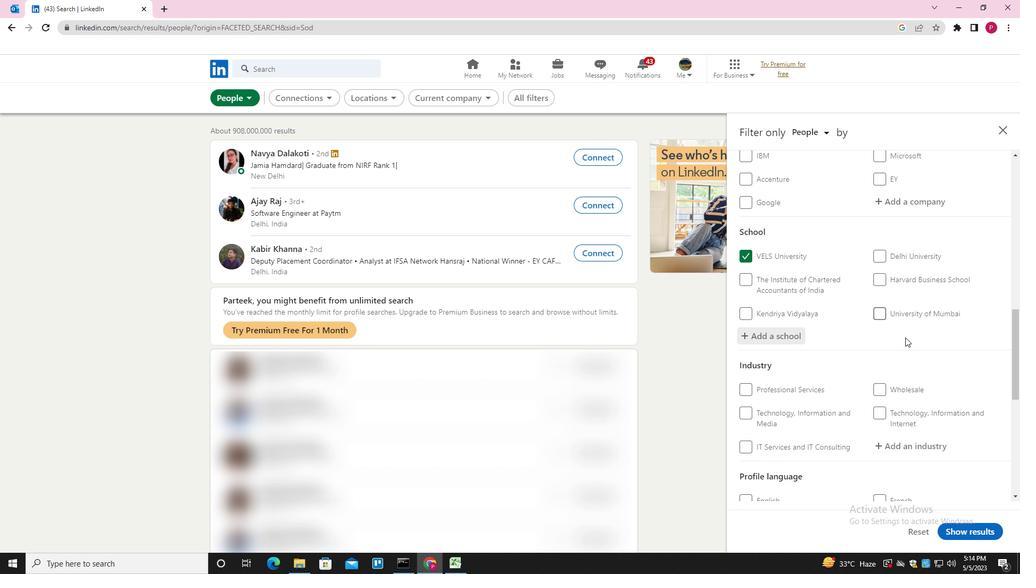 
Action: Mouse scrolled (902, 359) with delta (0, 0)
Screenshot: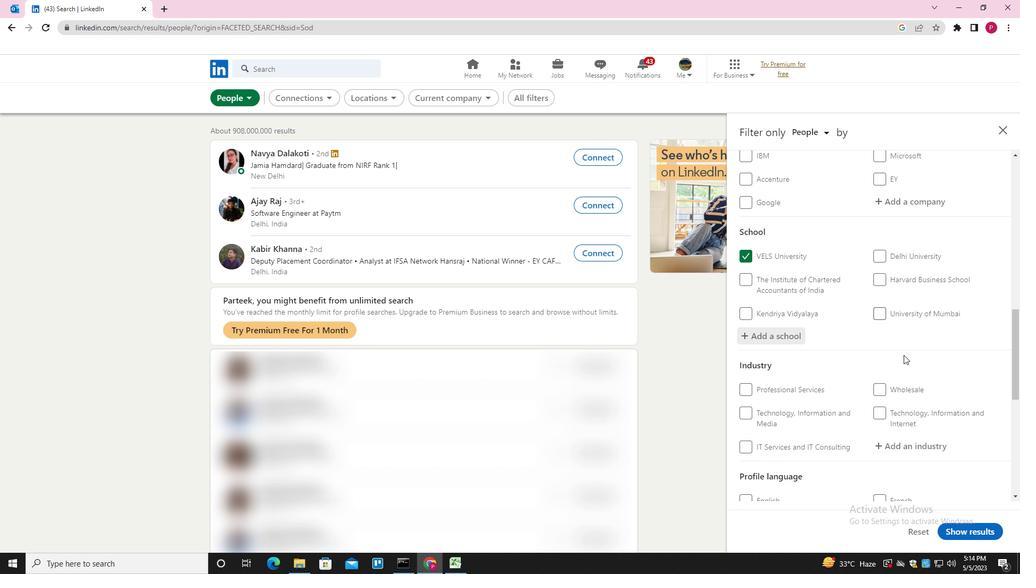 
Action: Mouse scrolled (902, 359) with delta (0, 0)
Screenshot: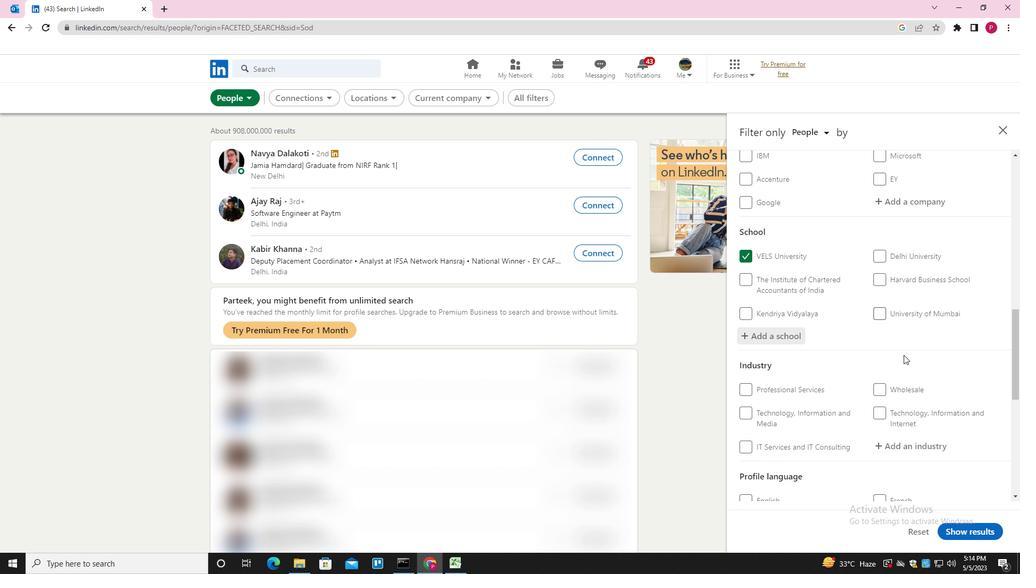 
Action: Mouse moved to (913, 333)
Screenshot: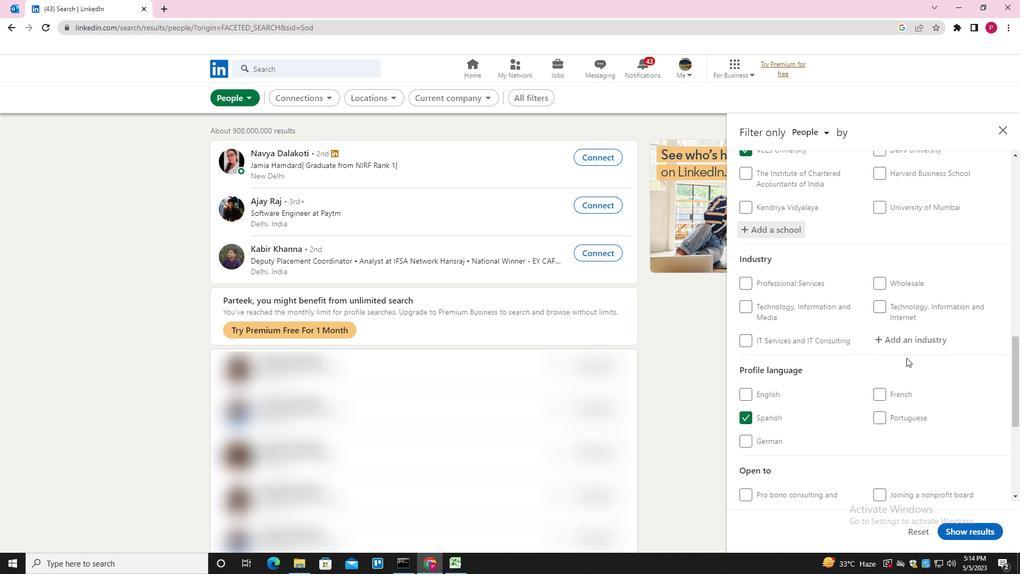 
Action: Mouse pressed left at (913, 333)
Screenshot: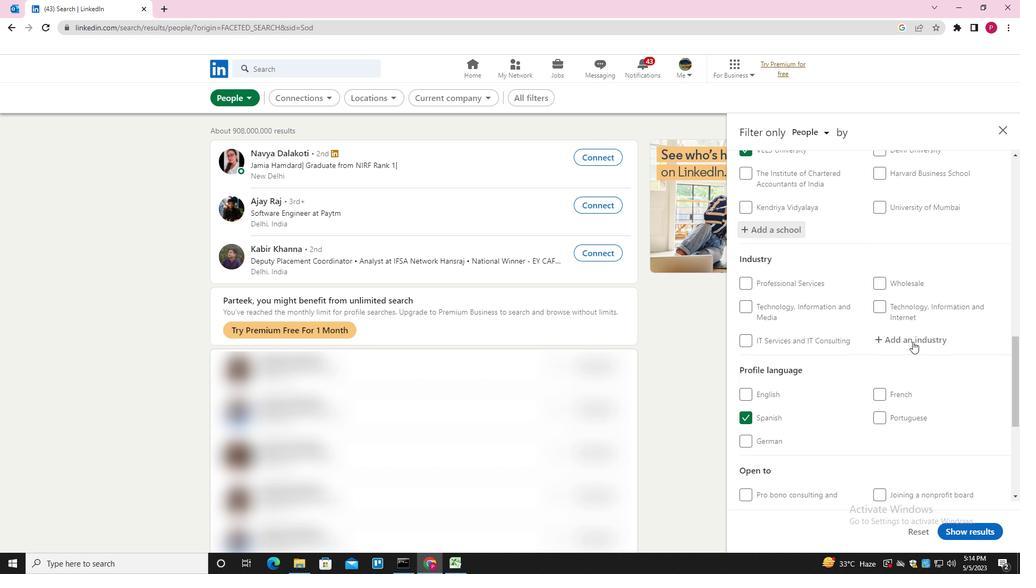 
Action: Key pressed <Key.shift><Key.shift><Key.shift><Key.shift><Key.shift><Key.shift><Key.shift><Key.shift><Key.shift><Key.shift><Key.shift><Key.shift>RETAIL<Key.space><Key.shift><Key.shift>BUILDING<Key.space><Key.down><Key.enter>
Screenshot: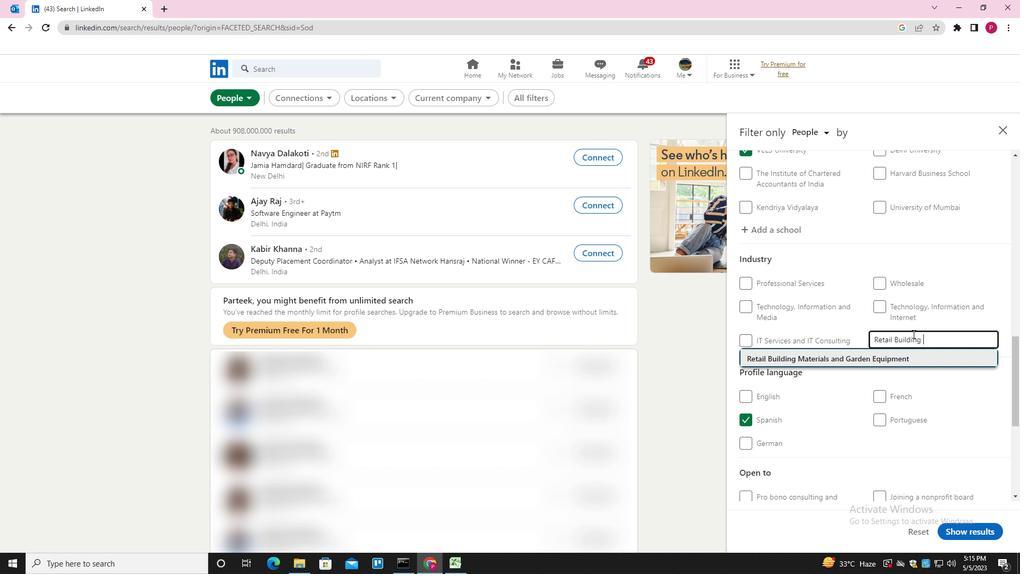 
Action: Mouse moved to (908, 336)
Screenshot: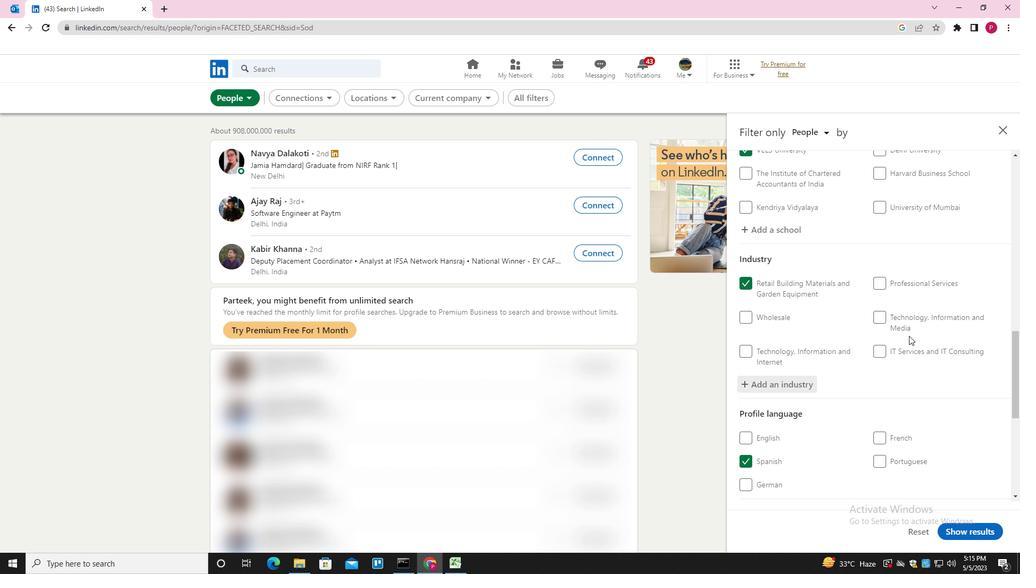 
Action: Mouse scrolled (908, 335) with delta (0, 0)
Screenshot: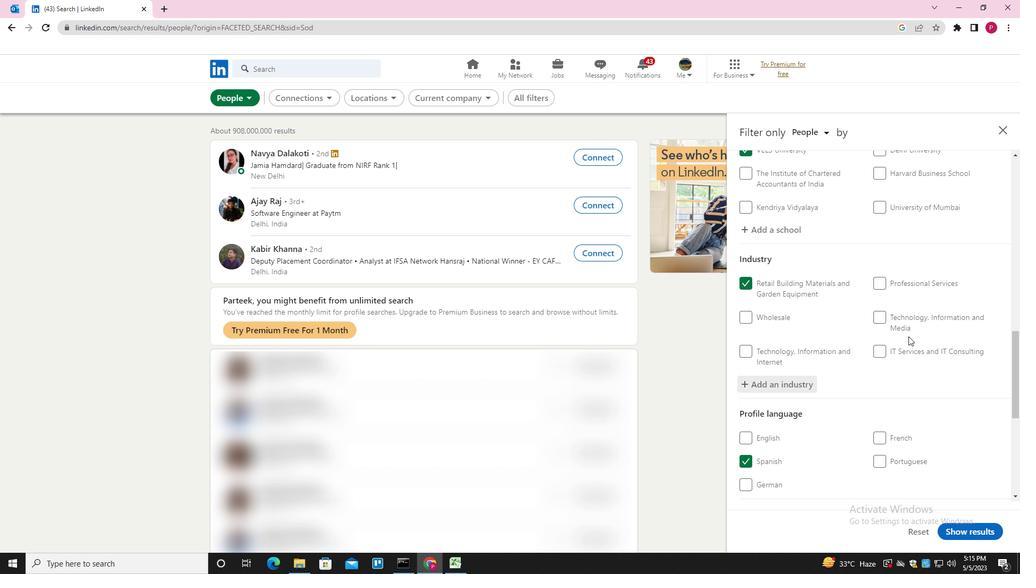 
Action: Mouse moved to (908, 338)
Screenshot: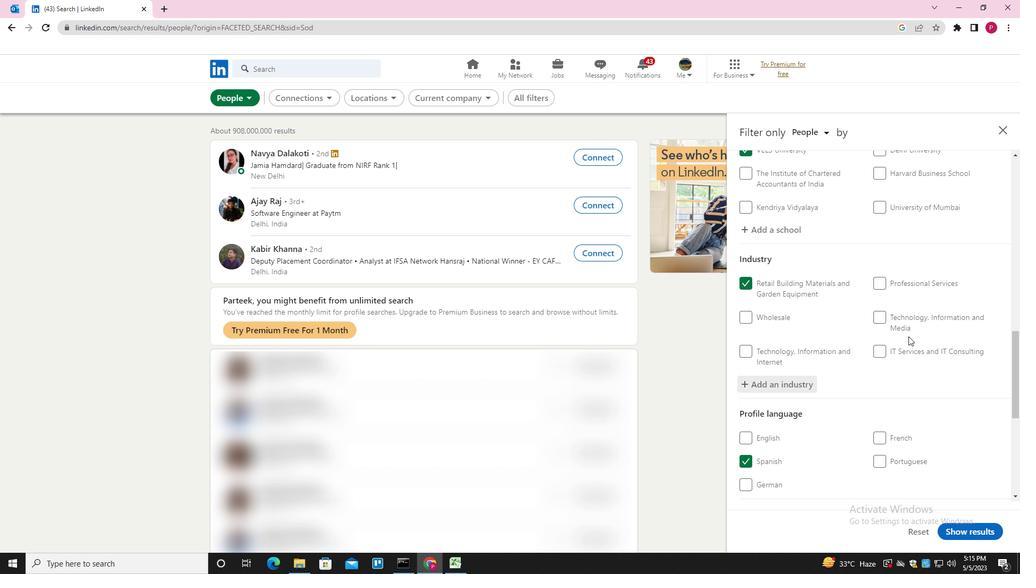 
Action: Mouse scrolled (908, 338) with delta (0, 0)
Screenshot: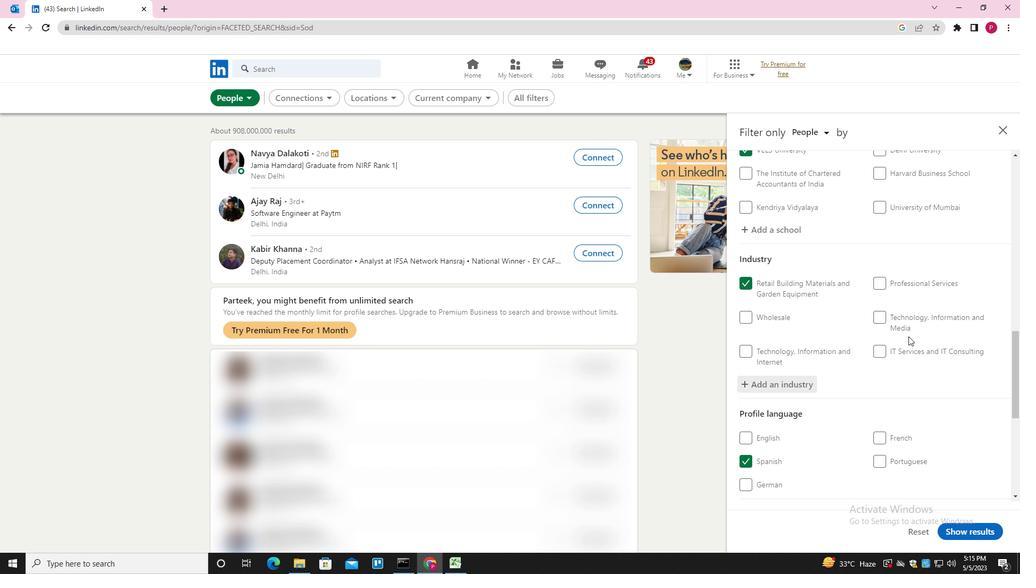 
Action: Mouse moved to (907, 339)
Screenshot: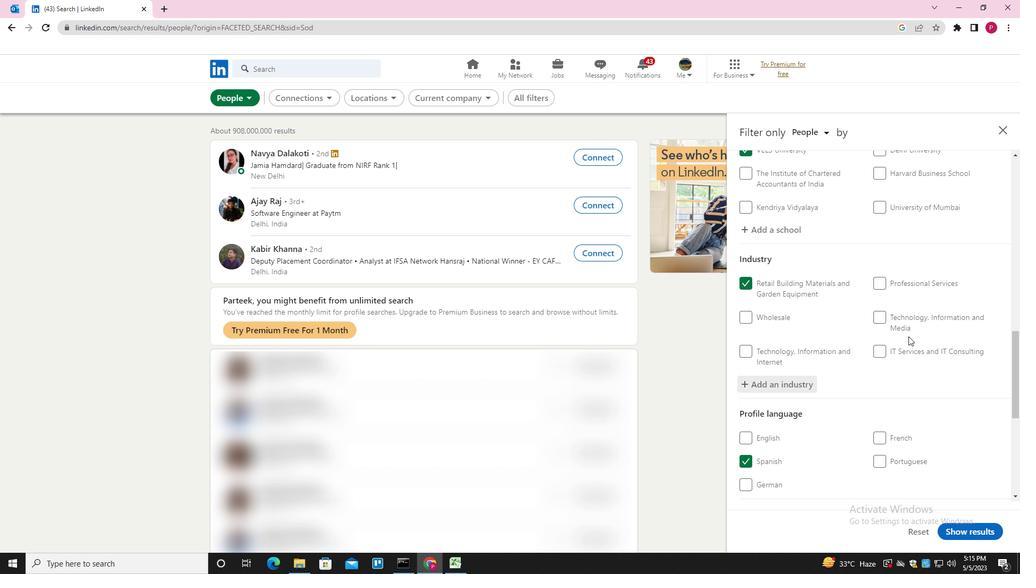 
Action: Mouse scrolled (907, 339) with delta (0, 0)
Screenshot: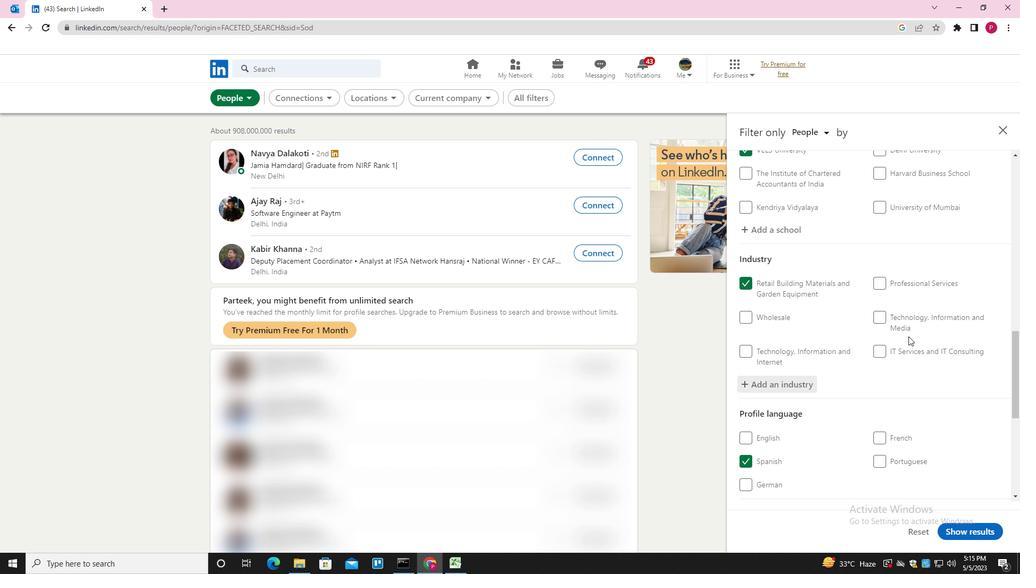 
Action: Mouse moved to (906, 341)
Screenshot: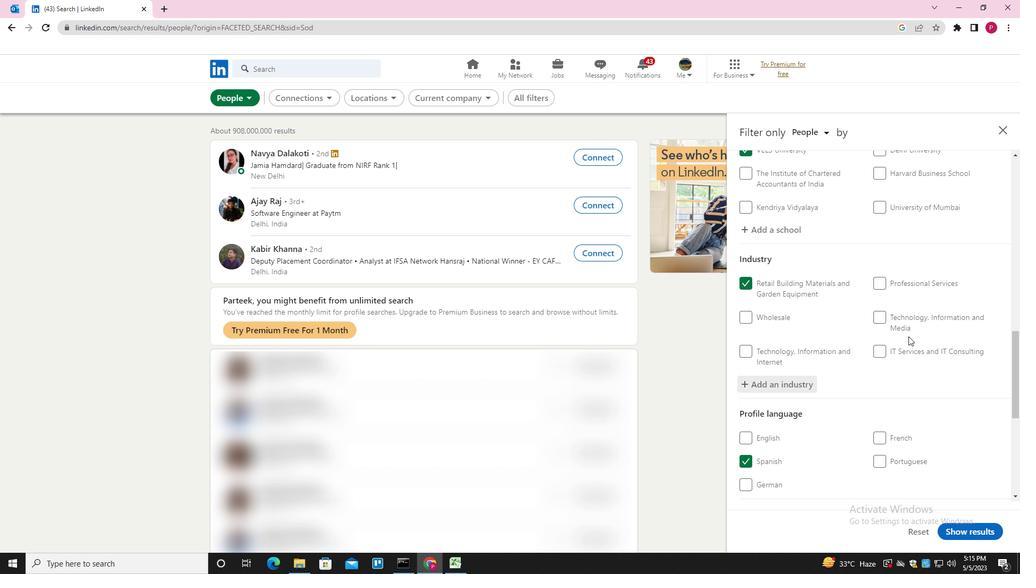 
Action: Mouse scrolled (906, 341) with delta (0, 0)
Screenshot: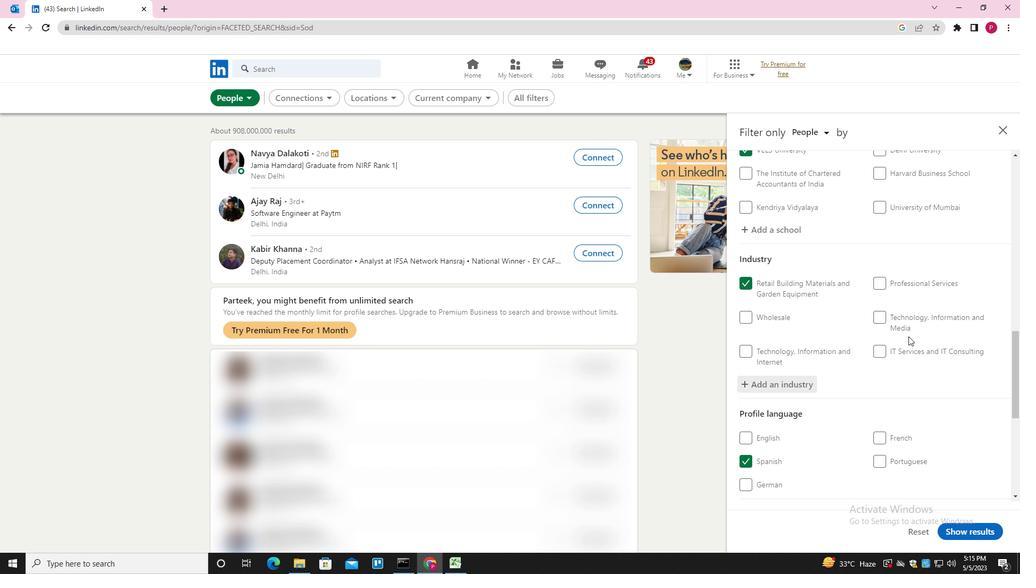 
Action: Mouse moved to (906, 344)
Screenshot: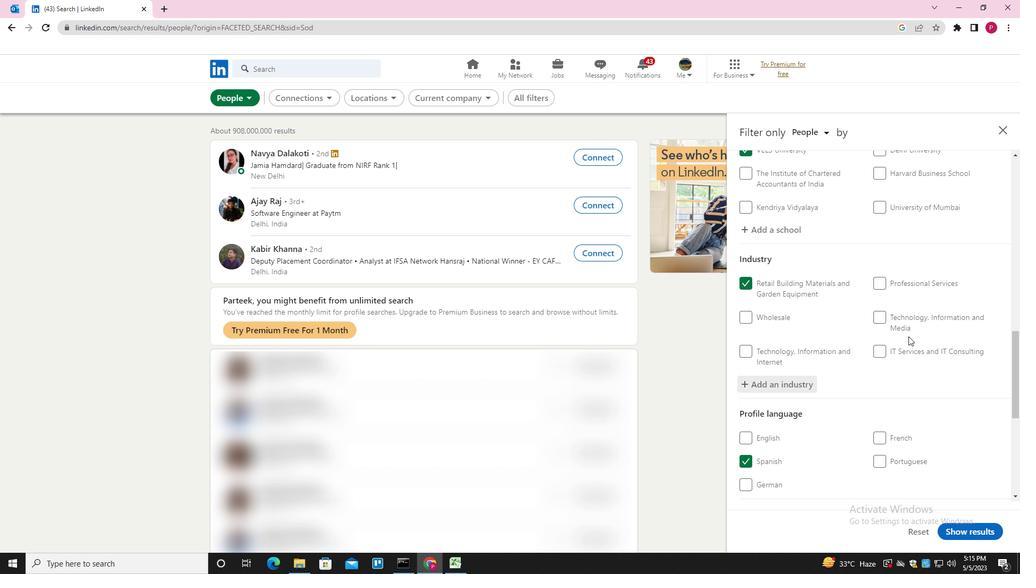 
Action: Mouse scrolled (906, 343) with delta (0, 0)
Screenshot: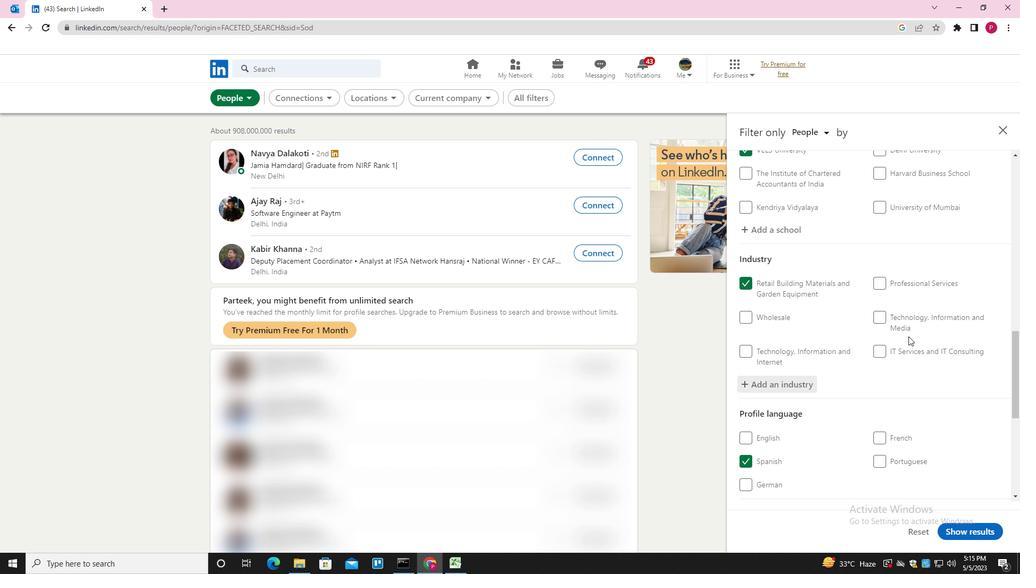 
Action: Mouse moved to (913, 384)
Screenshot: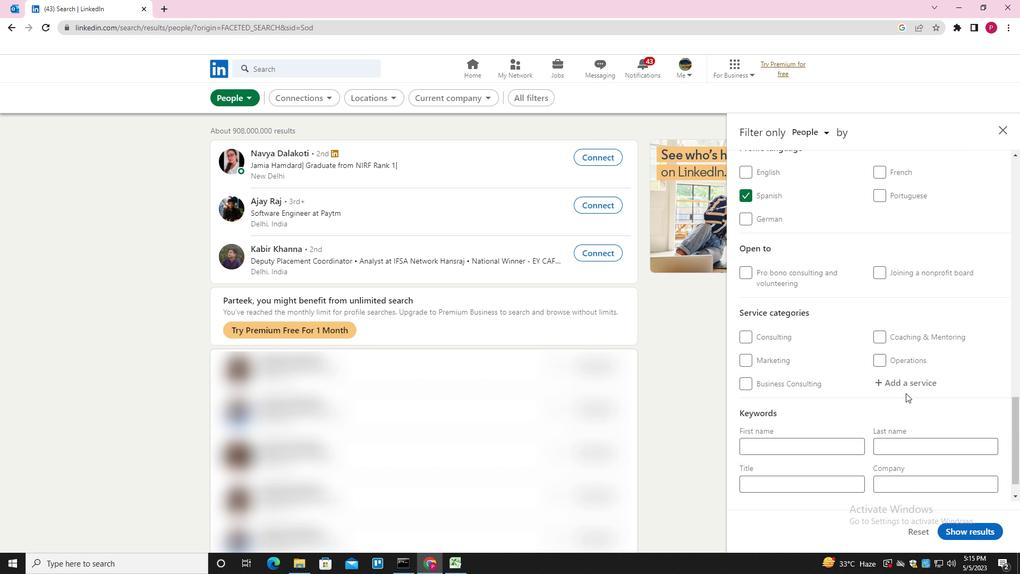 
Action: Mouse pressed left at (913, 384)
Screenshot: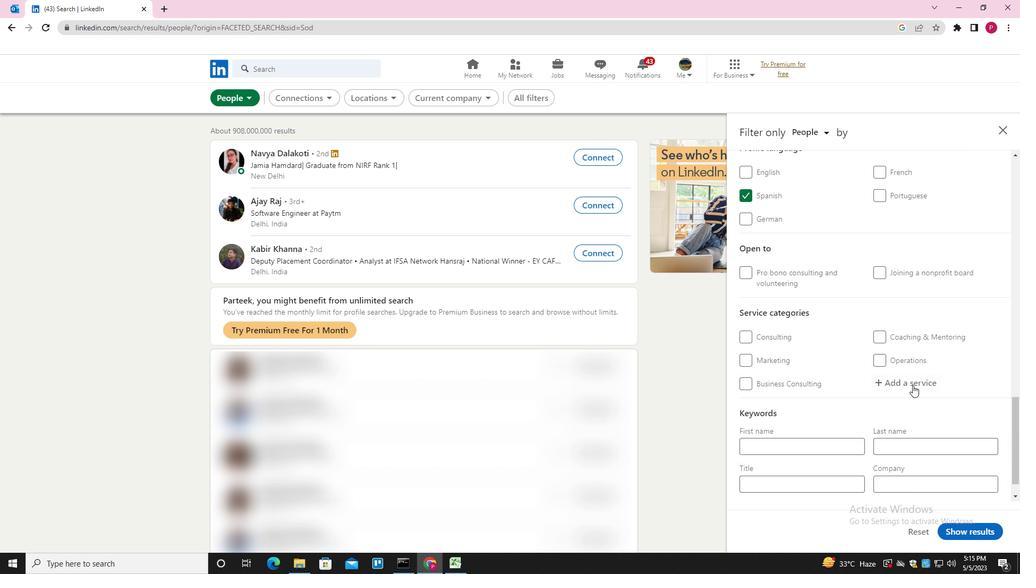 
Action: Key pressed <Key.shift><Key.shift><Key.shift><Key.shift><Key.shift><Key.shift><Key.shift><Key.shift><Key.shift><Key.shift><Key.shift><Key.shift>DATA<Key.space><Key.shift>ENTRY<Key.down><Key.enter>
Screenshot: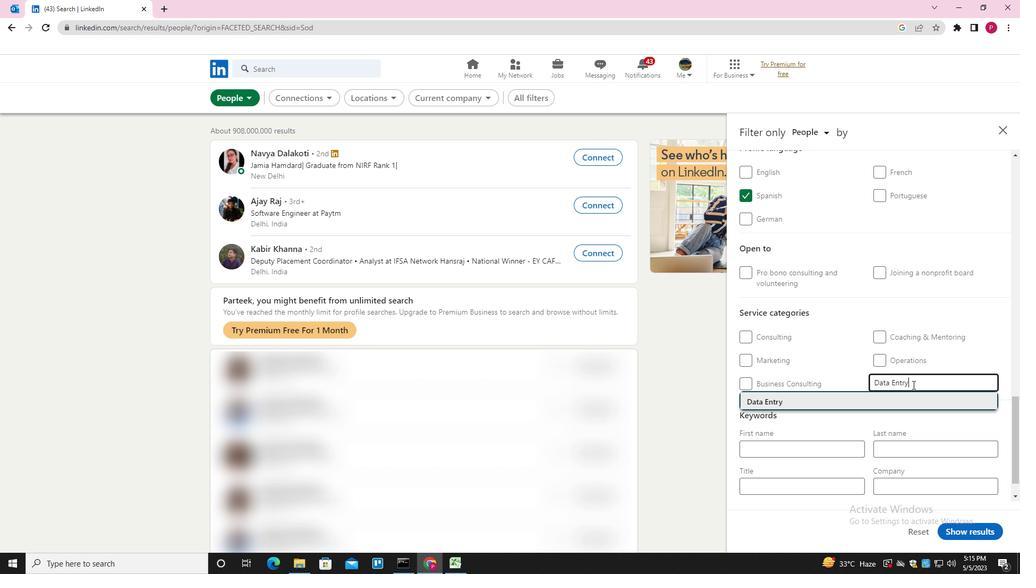 
Action: Mouse moved to (894, 398)
Screenshot: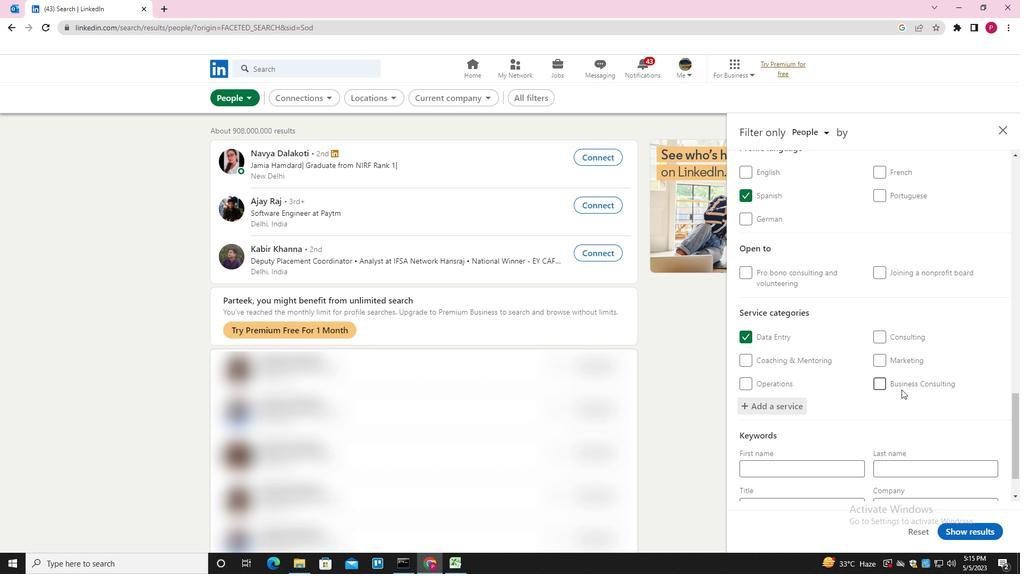 
Action: Mouse scrolled (894, 397) with delta (0, 0)
Screenshot: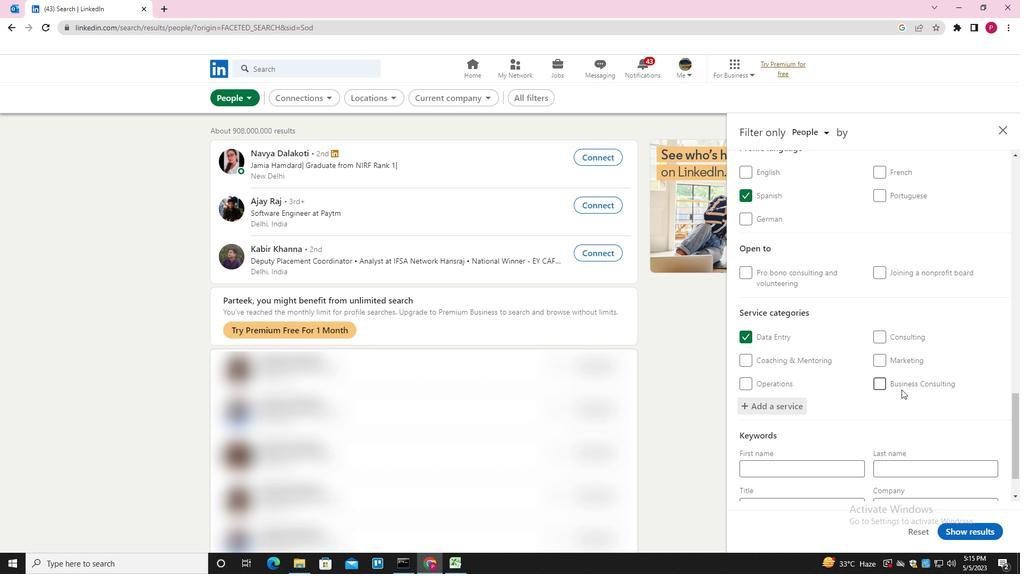 
Action: Mouse moved to (886, 403)
Screenshot: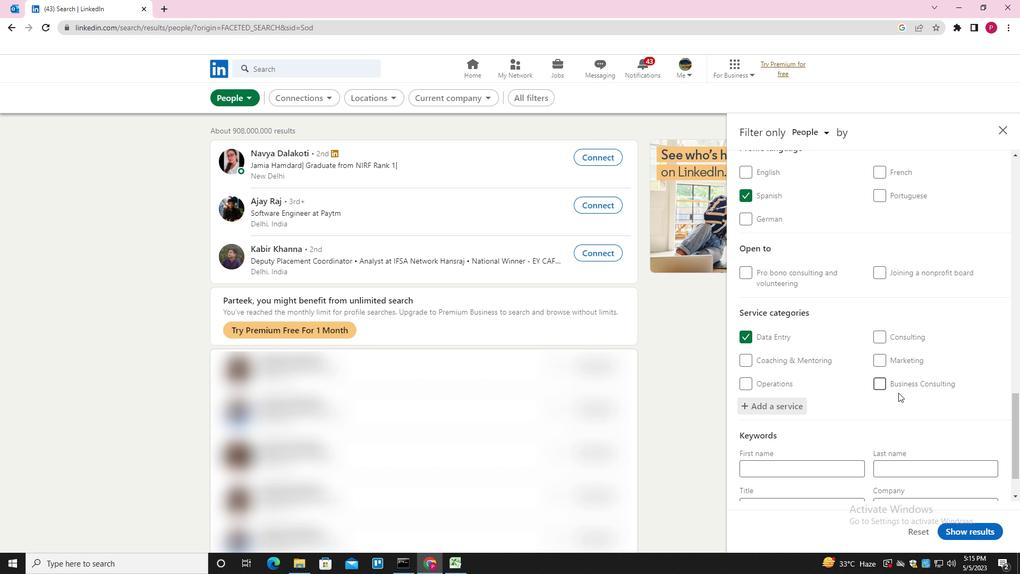 
Action: Mouse scrolled (886, 402) with delta (0, 0)
Screenshot: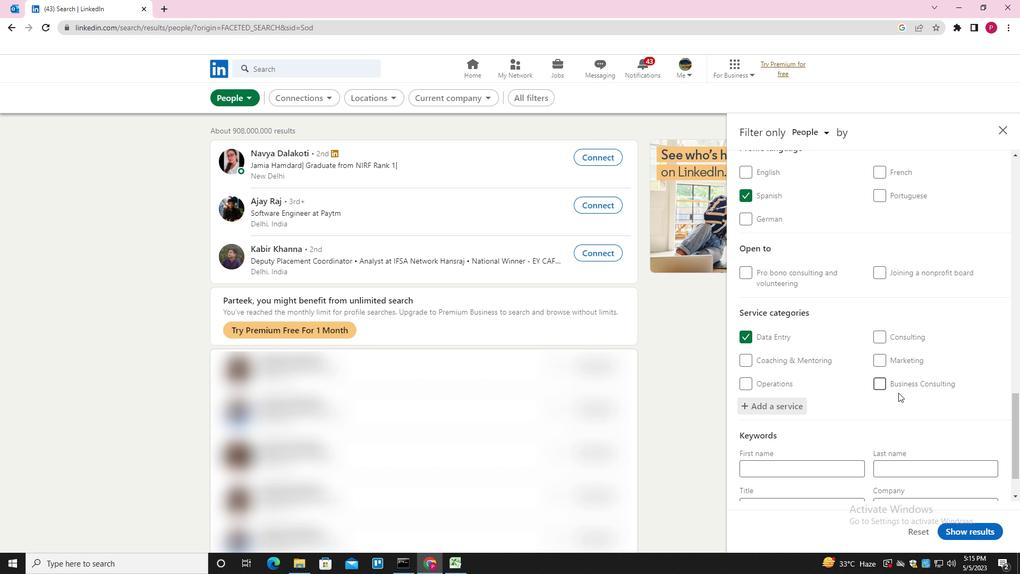 
Action: Mouse moved to (881, 407)
Screenshot: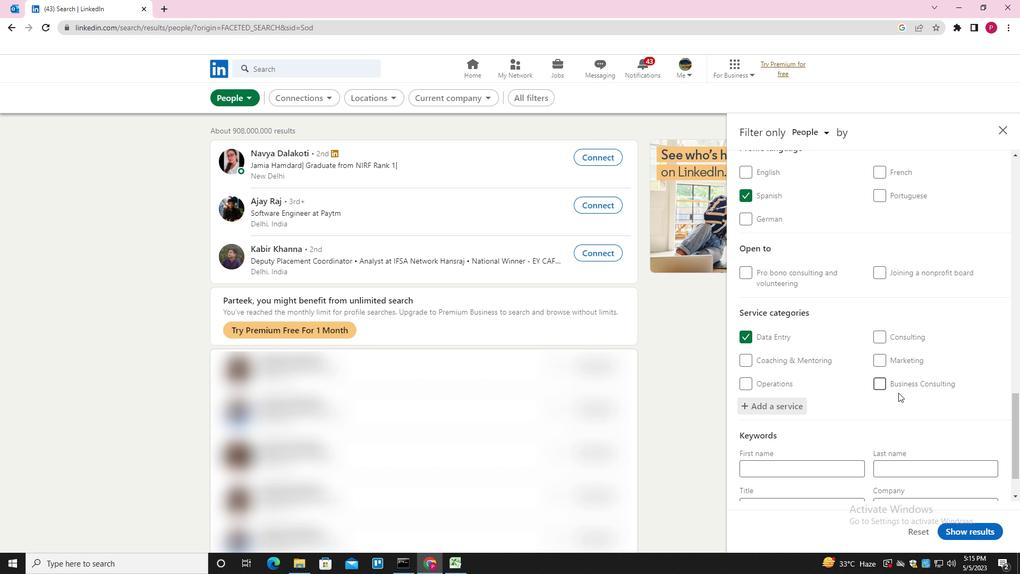 
Action: Mouse scrolled (881, 407) with delta (0, 0)
Screenshot: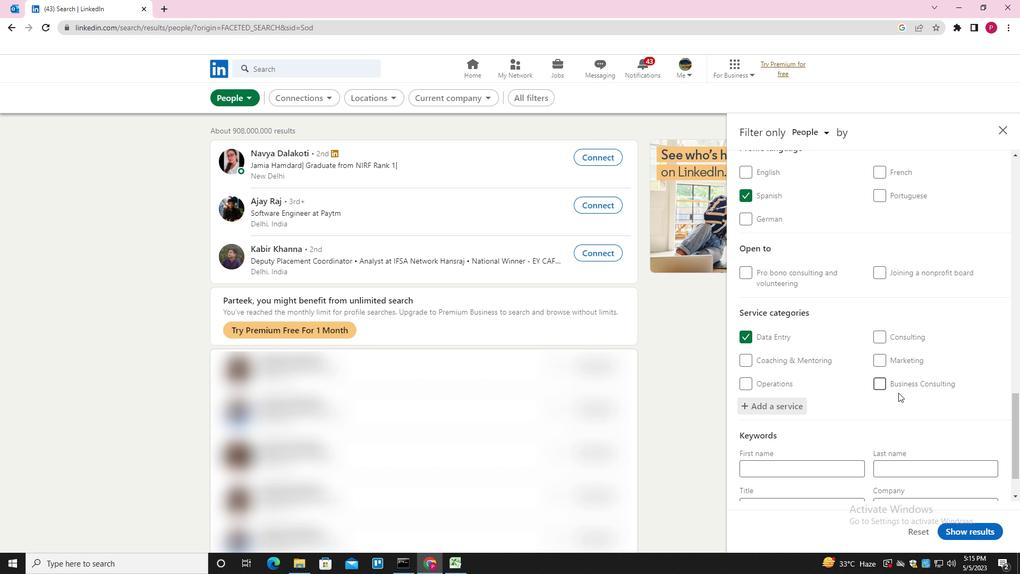 
Action: Mouse moved to (877, 415)
Screenshot: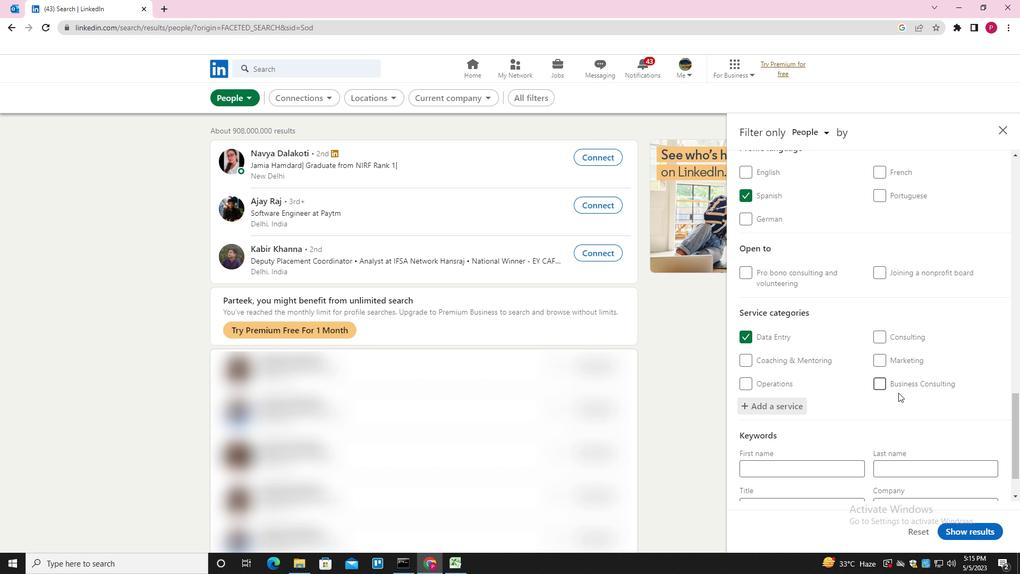
Action: Mouse scrolled (877, 414) with delta (0, 0)
Screenshot: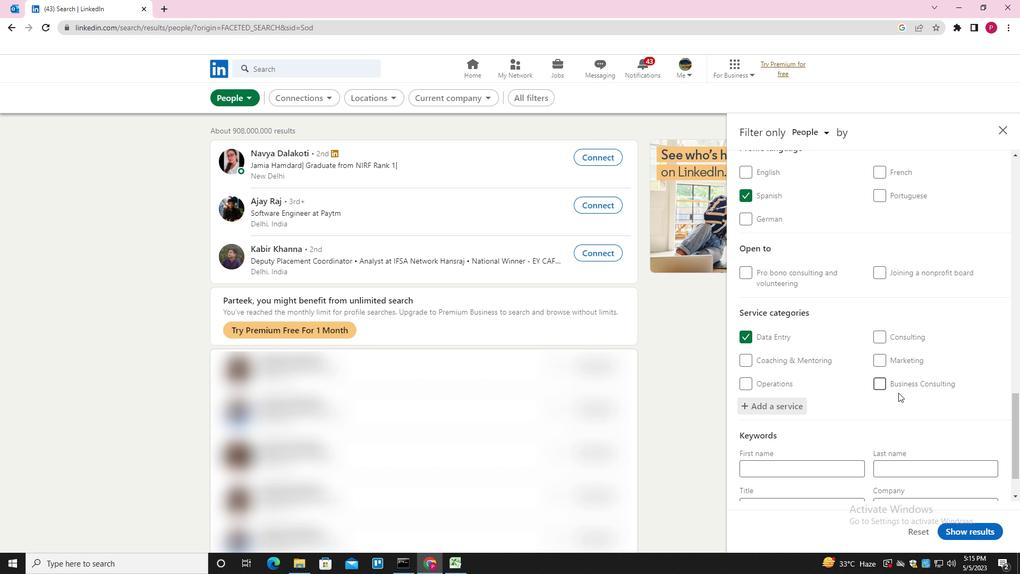 
Action: Mouse moved to (871, 427)
Screenshot: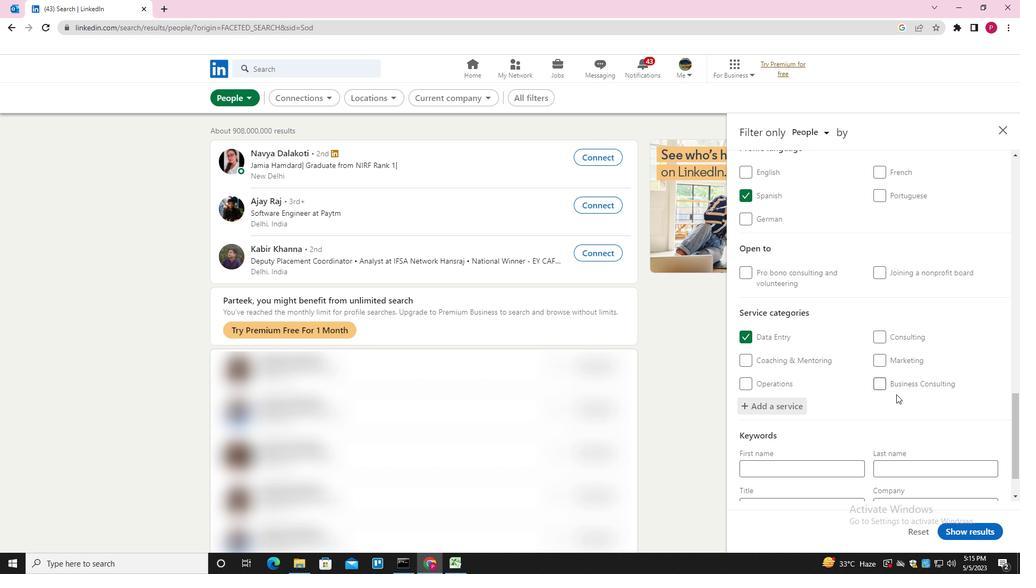 
Action: Mouse scrolled (871, 426) with delta (0, 0)
Screenshot: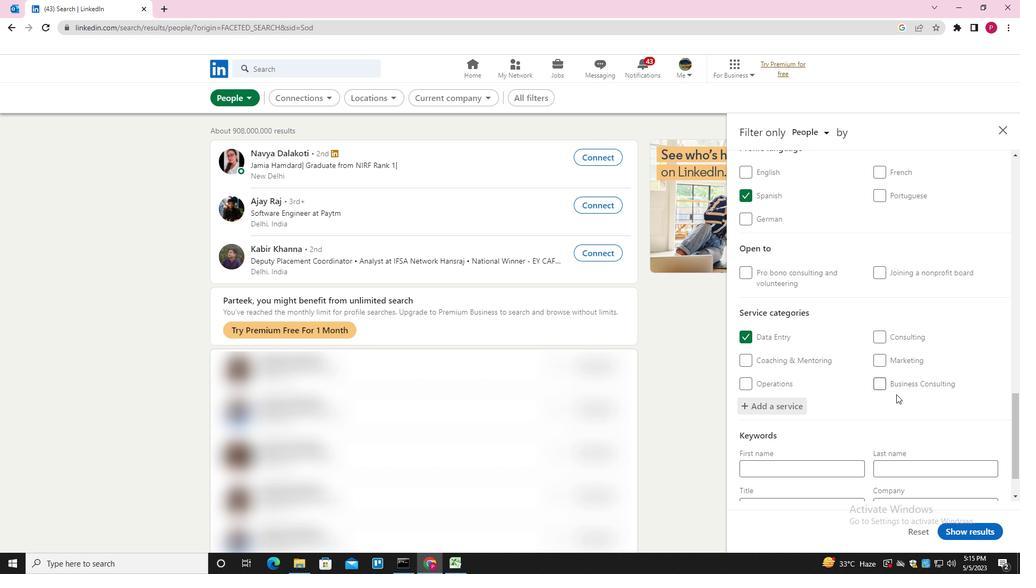 
Action: Mouse moved to (808, 445)
Screenshot: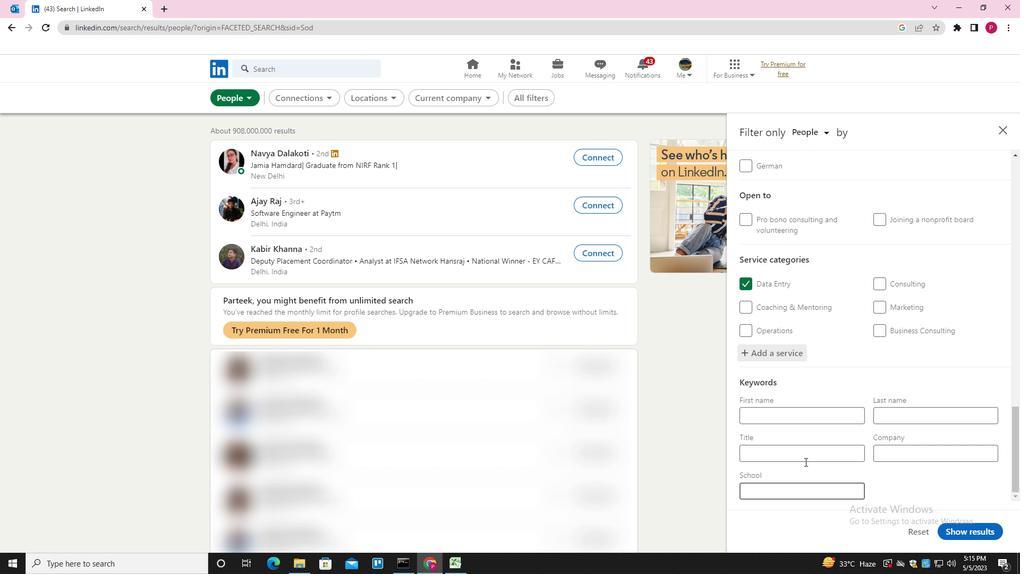 
Action: Mouse pressed left at (808, 445)
Screenshot: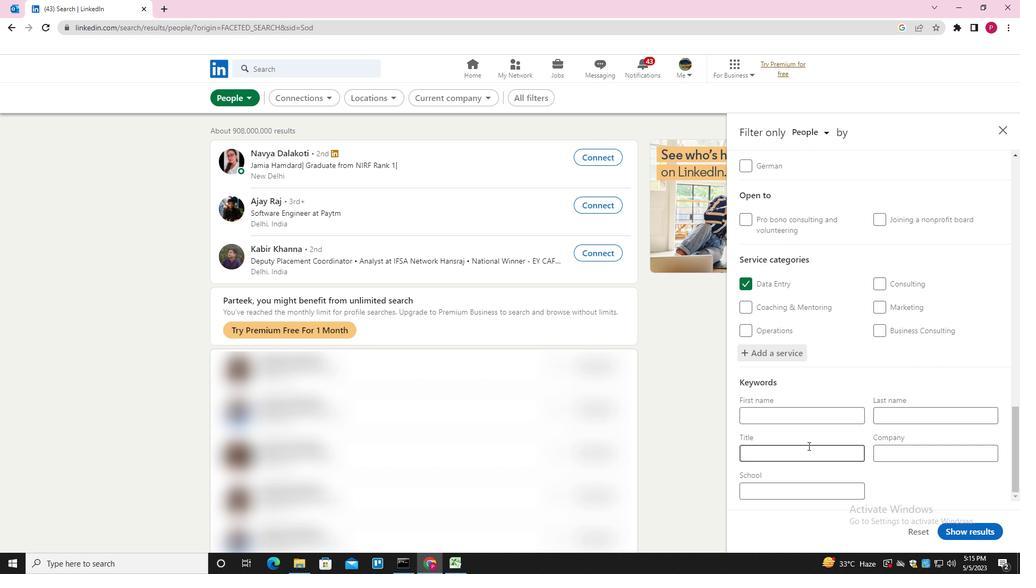
Action: Key pressed <Key.shift><Key.shift><Key.shift><Key.shift>WEB<Key.space><Key.shift><Key.shift><Key.shift><Key.shift><Key.shift><Key.shift><Key.shift><Key.shift><Key.shift><Key.shift><Key.shift><Key.shift><Key.shift><Key.shift>DEVELOPER
Screenshot: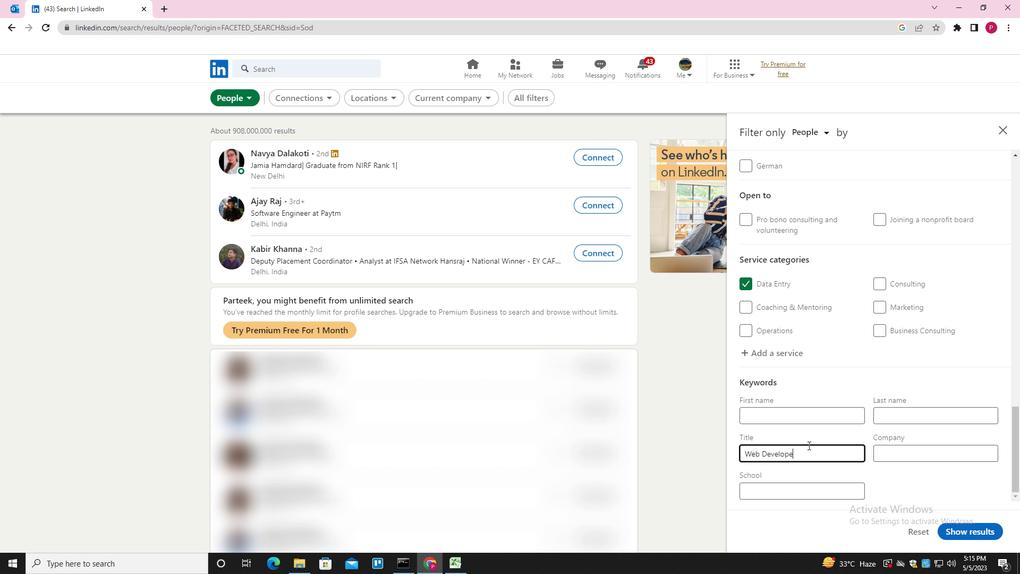 
Action: Mouse moved to (968, 529)
Screenshot: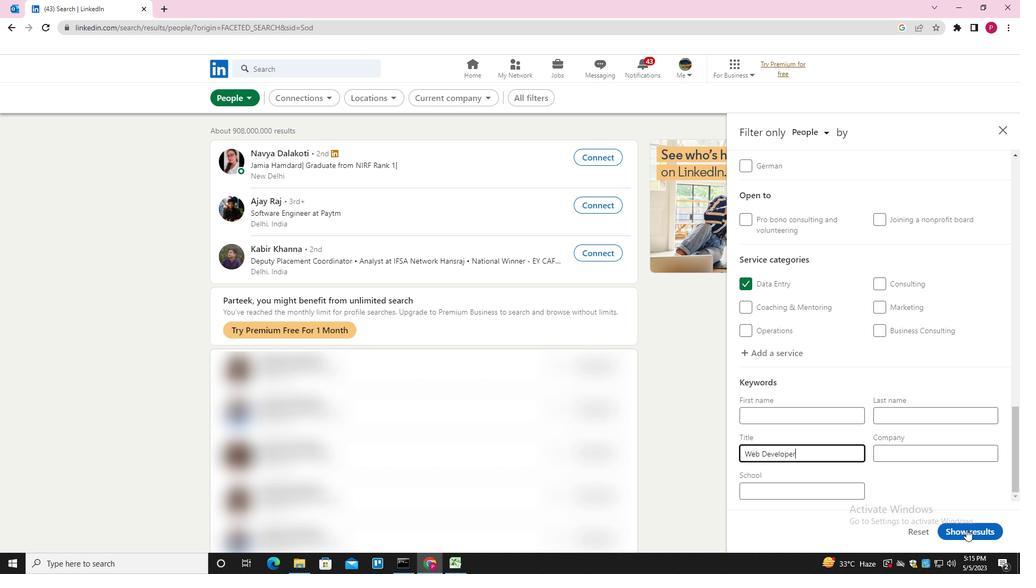
Action: Mouse pressed left at (968, 529)
Screenshot: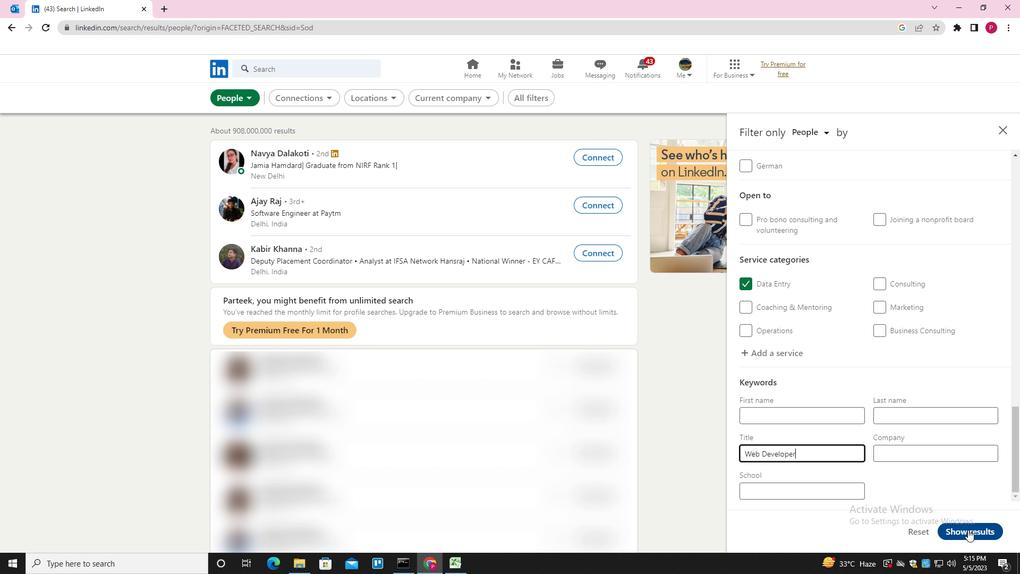 
Action: Mouse moved to (693, 386)
Screenshot: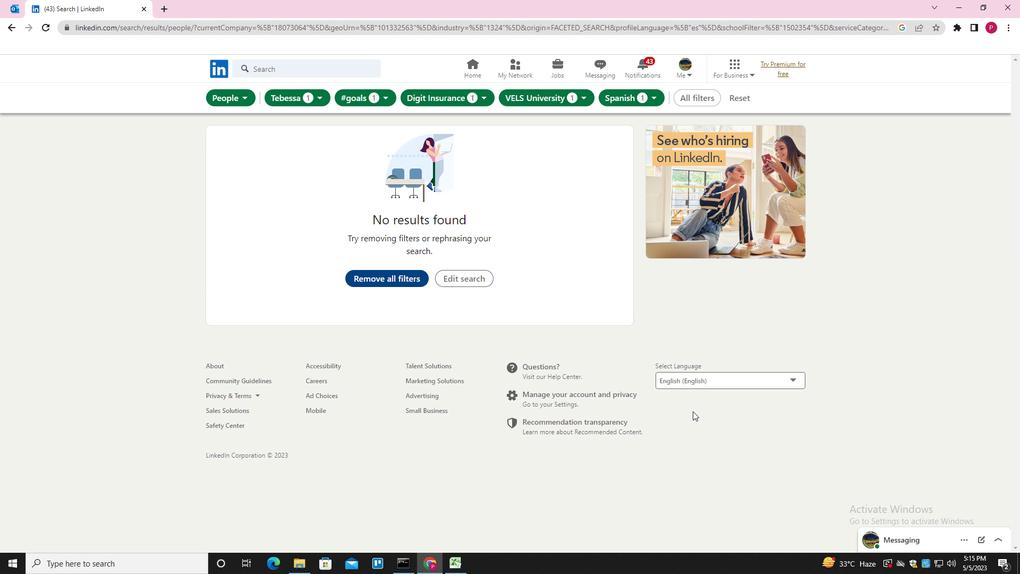 
